 Task: Create a scrum project ChaseTech. Add to scrum project ChaseTech a team member softage.4@softage.net and assign as Project Lead. Add to scrum project ChaseTech a team member softage.1@softage.net
Action: Mouse pressed left at (210, 61)
Screenshot: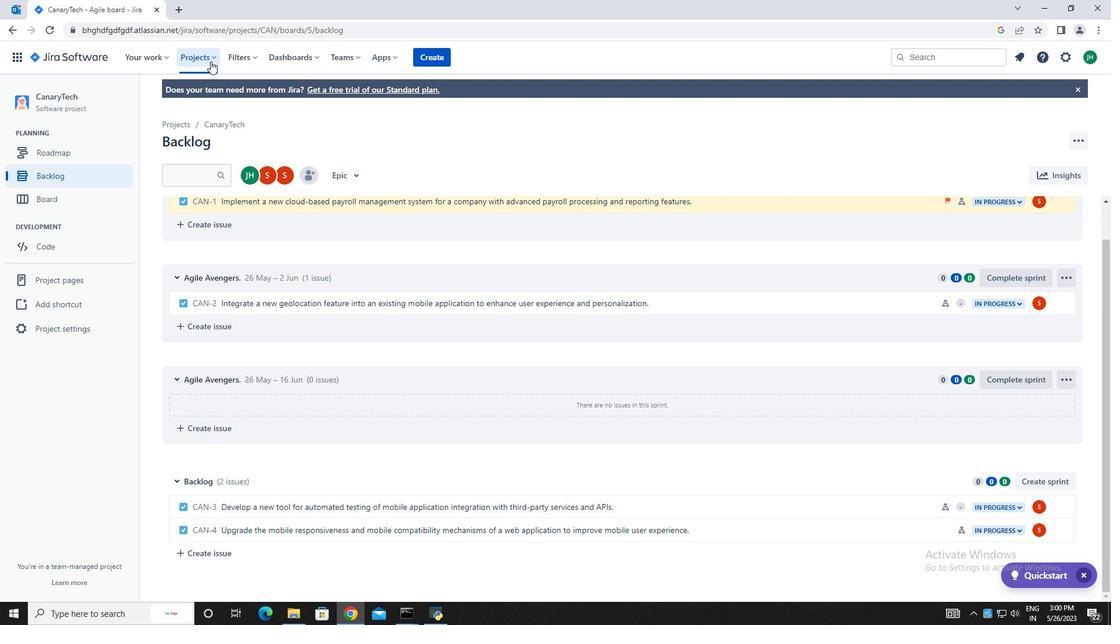 
Action: Mouse moved to (228, 258)
Screenshot: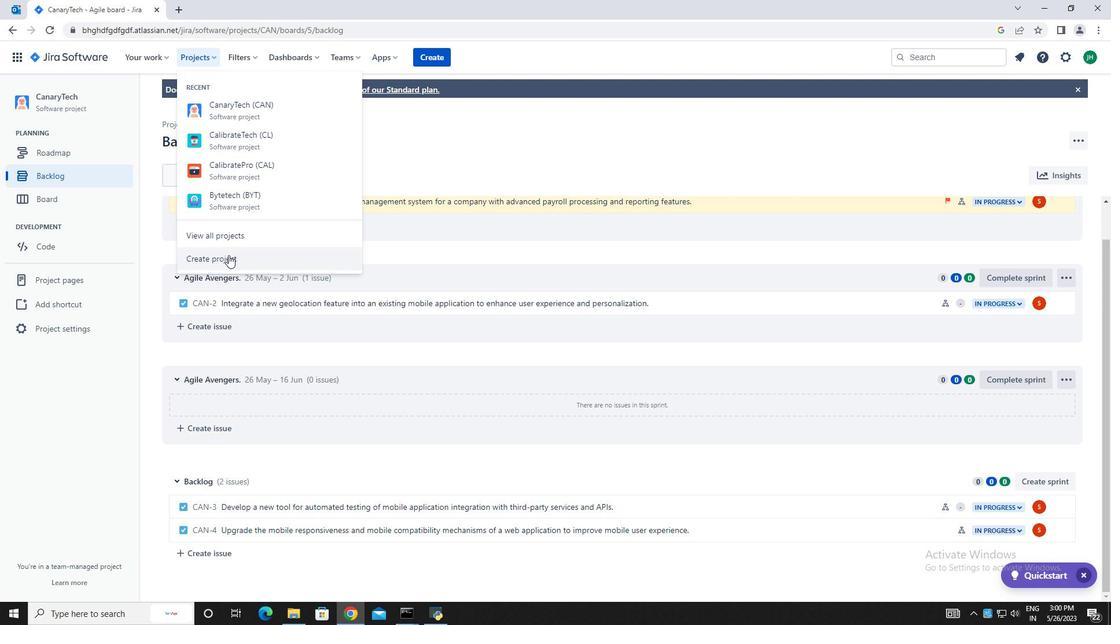 
Action: Mouse pressed left at (228, 258)
Screenshot: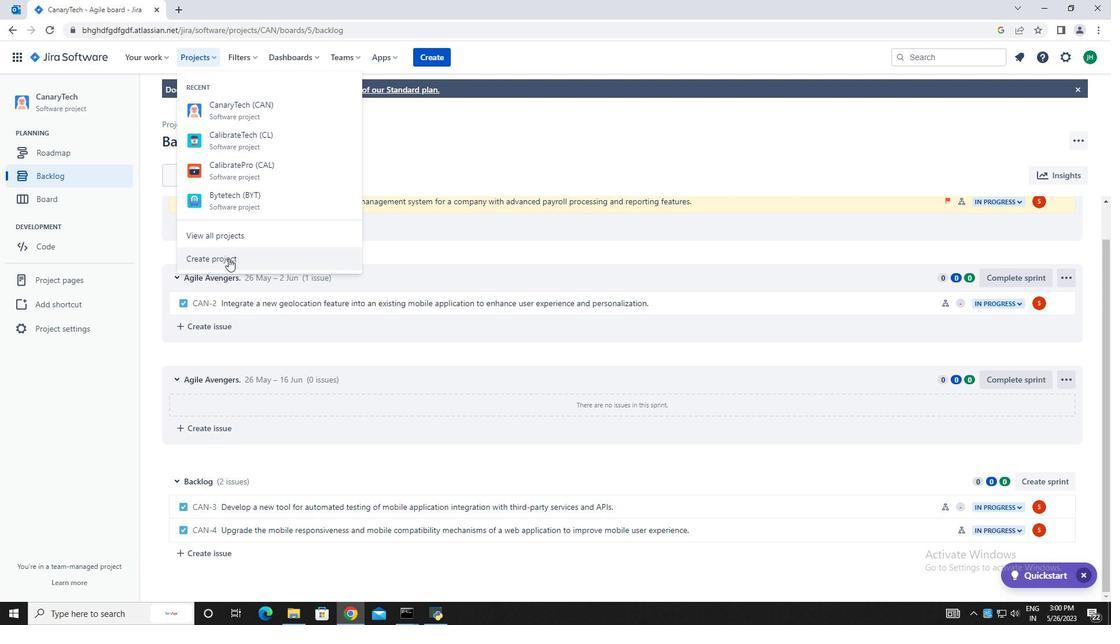 
Action: Mouse moved to (835, 284)
Screenshot: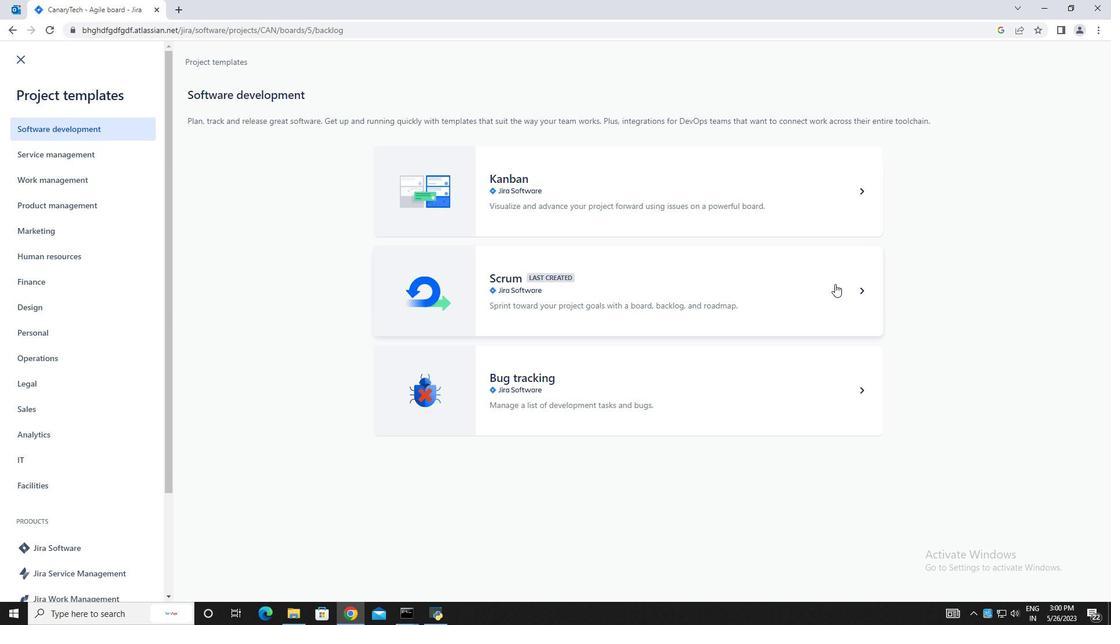 
Action: Mouse pressed left at (835, 284)
Screenshot: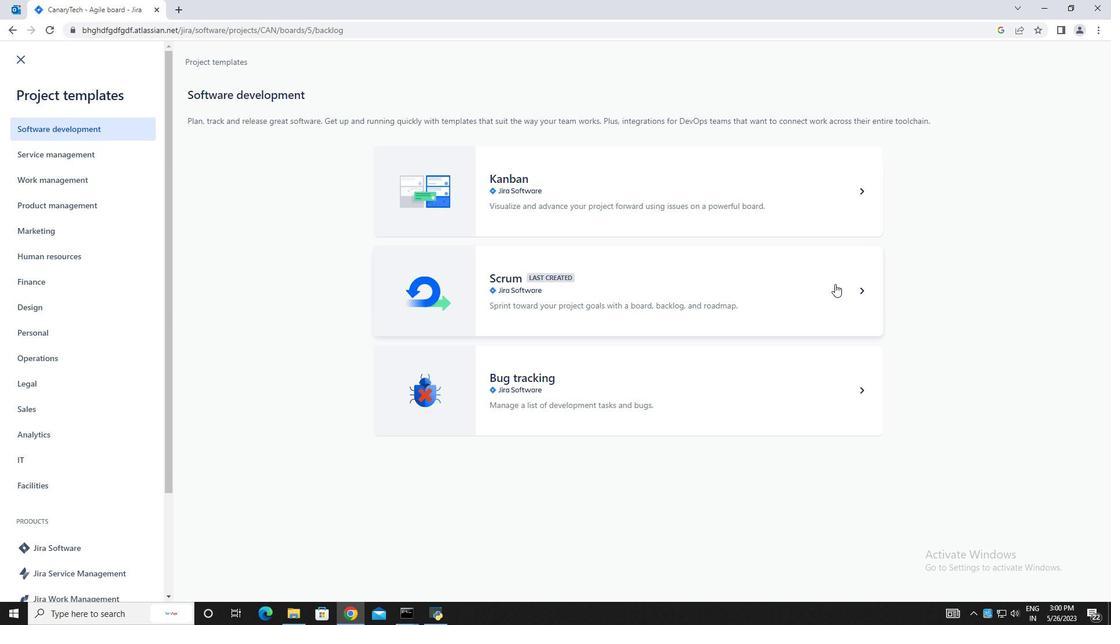 
Action: Mouse moved to (869, 573)
Screenshot: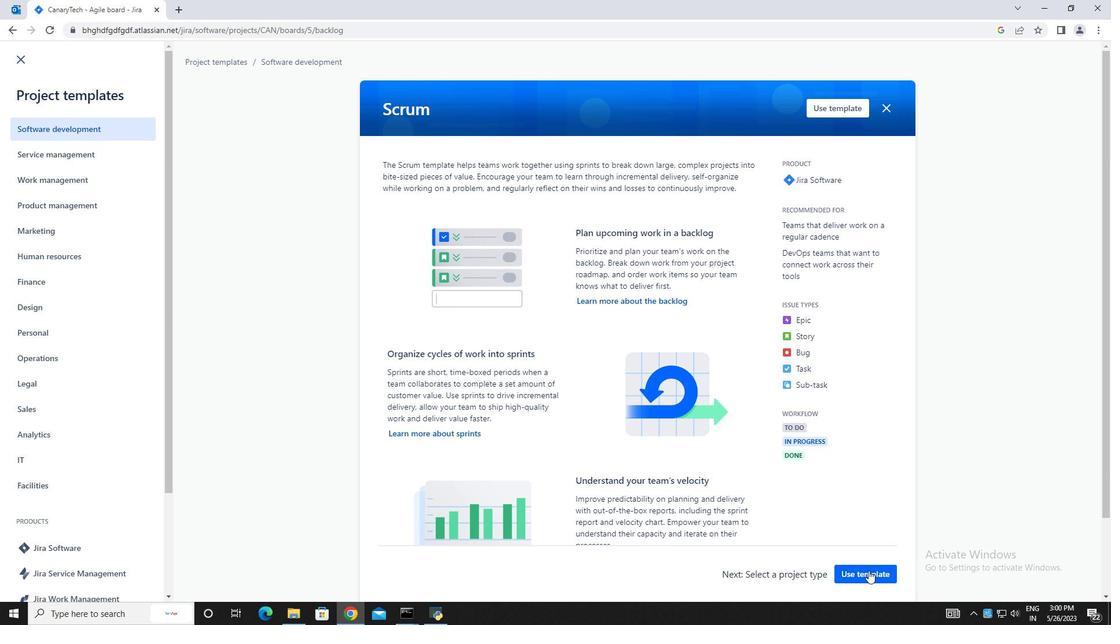 
Action: Mouse pressed left at (869, 573)
Screenshot: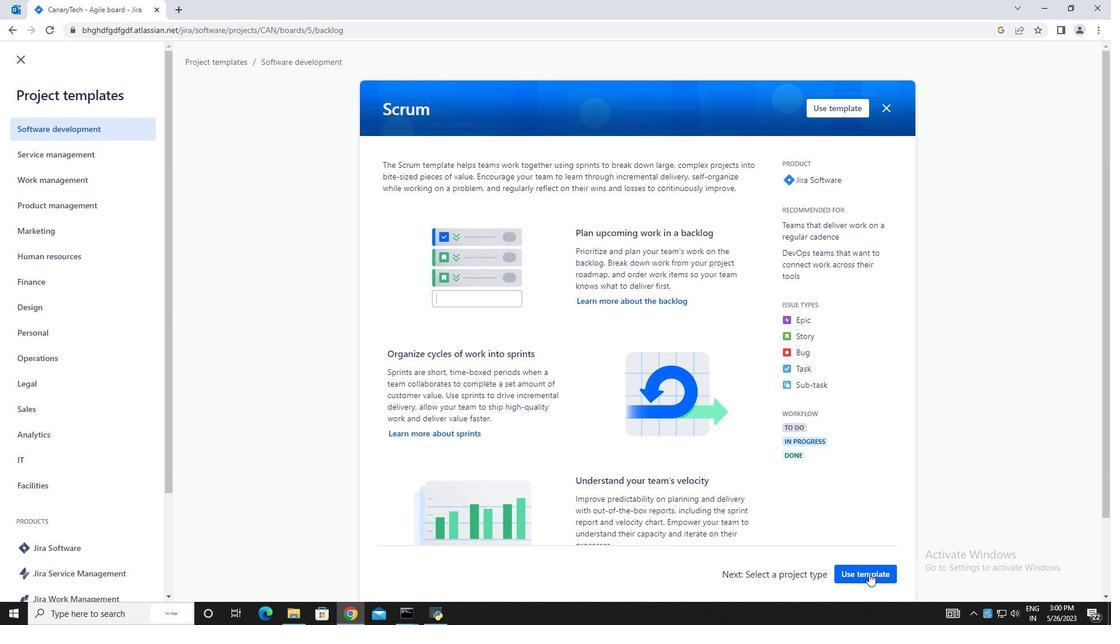 
Action: Mouse moved to (416, 567)
Screenshot: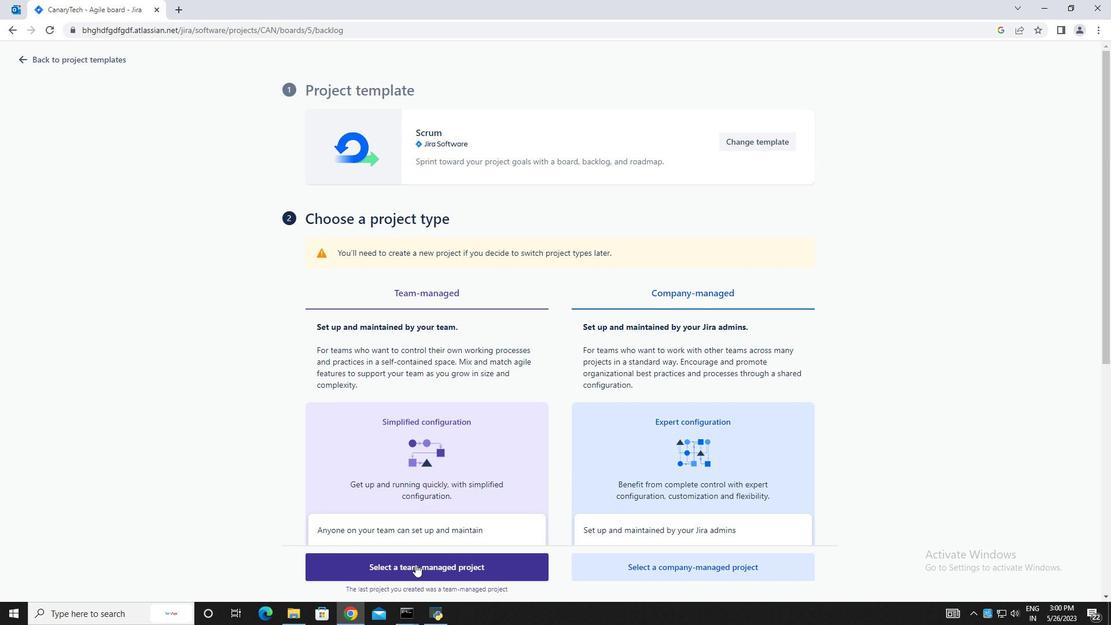 
Action: Mouse pressed left at (416, 567)
Screenshot: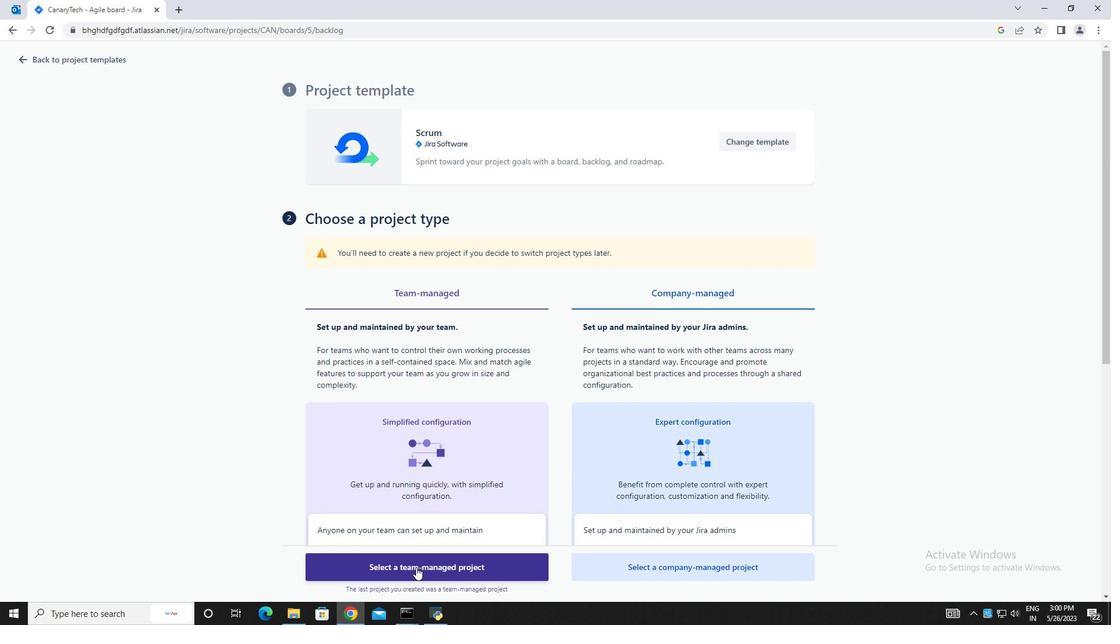 
Action: Mouse moved to (311, 265)
Screenshot: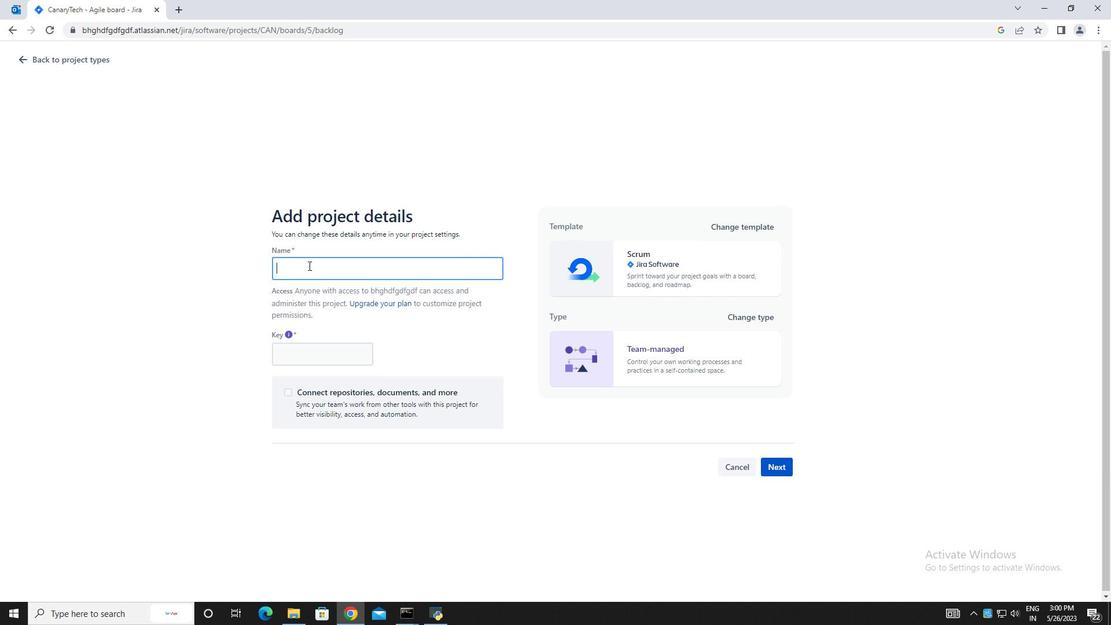 
Action: Mouse pressed left at (311, 265)
Screenshot: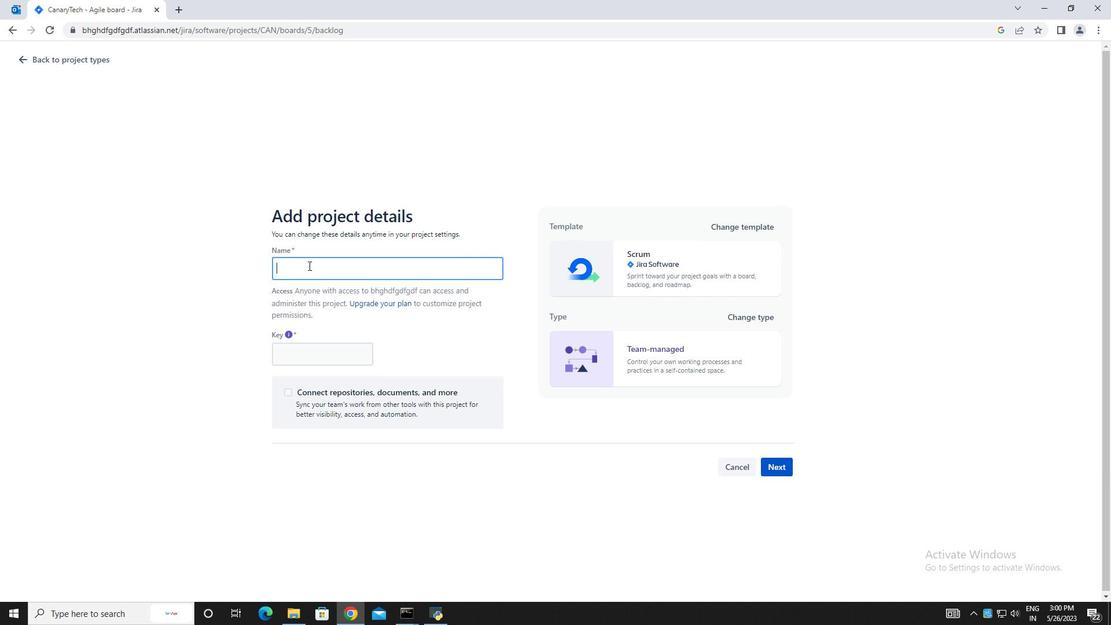 
Action: Key pressed <Key.caps_lock>C<Key.caps_lock>hase<Key.space><Key.backspace><Key.caps_lock>T<Key.caps_lock>ech
Screenshot: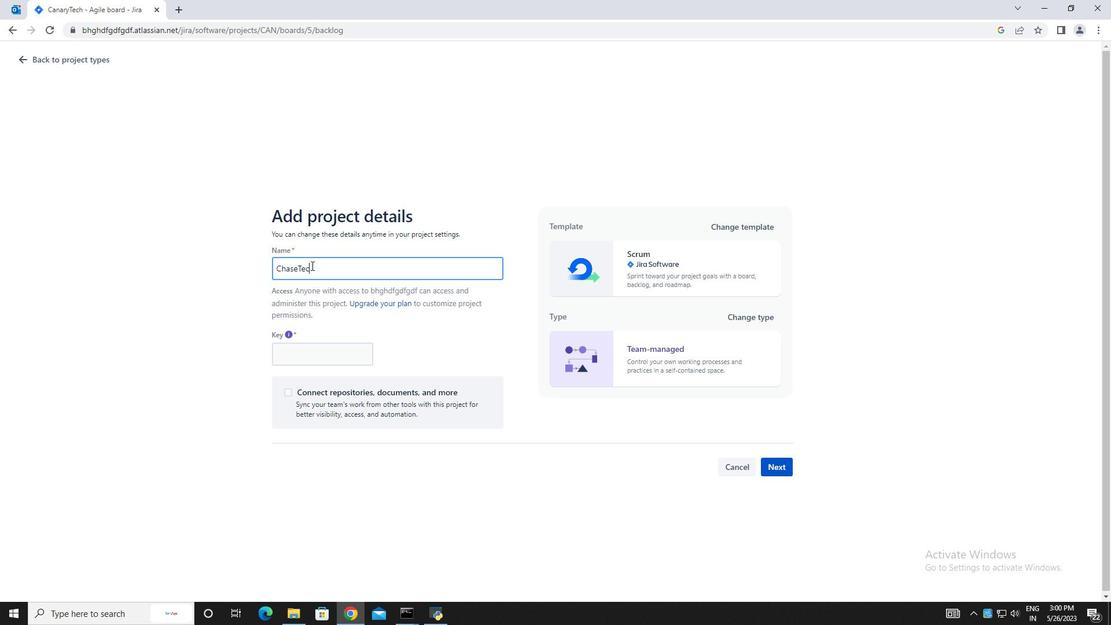 
Action: Mouse moved to (785, 463)
Screenshot: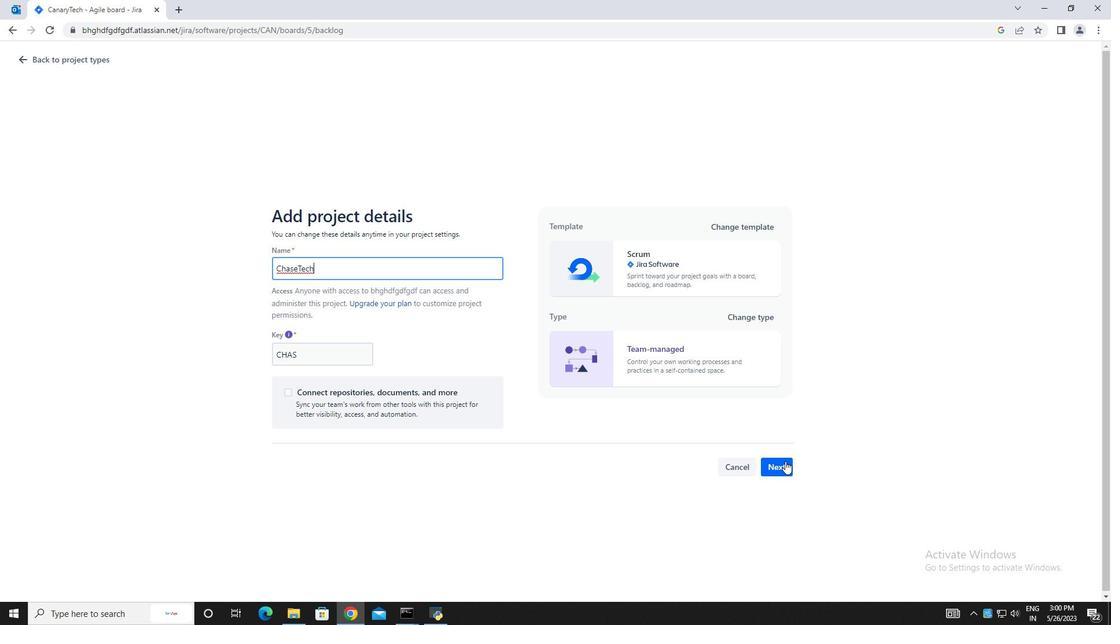 
Action: Mouse pressed left at (785, 463)
Screenshot: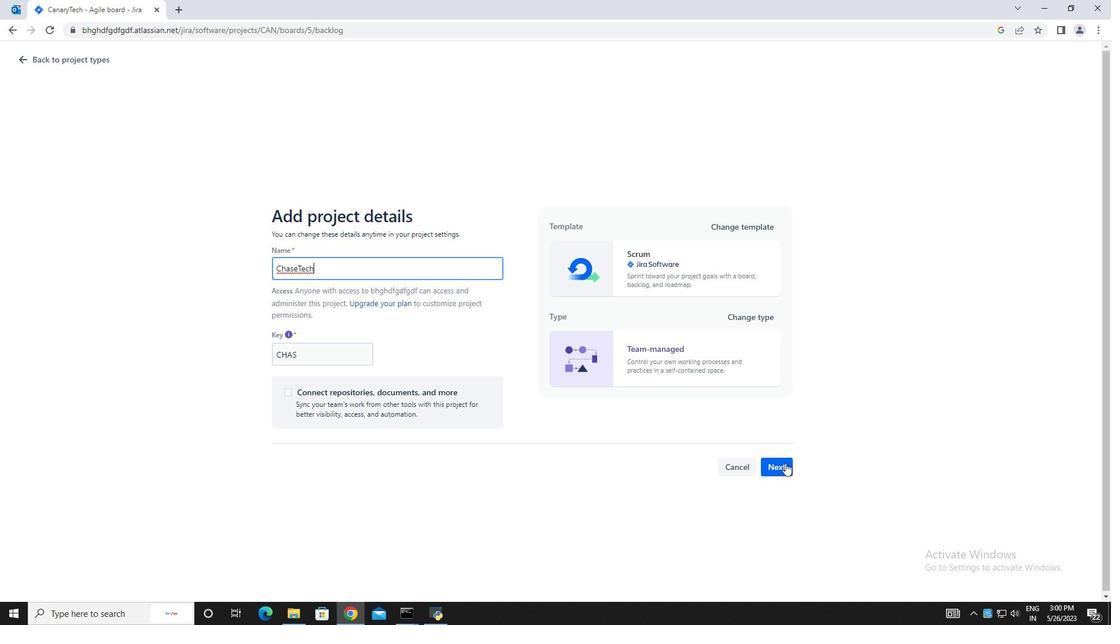 
Action: Mouse moved to (692, 395)
Screenshot: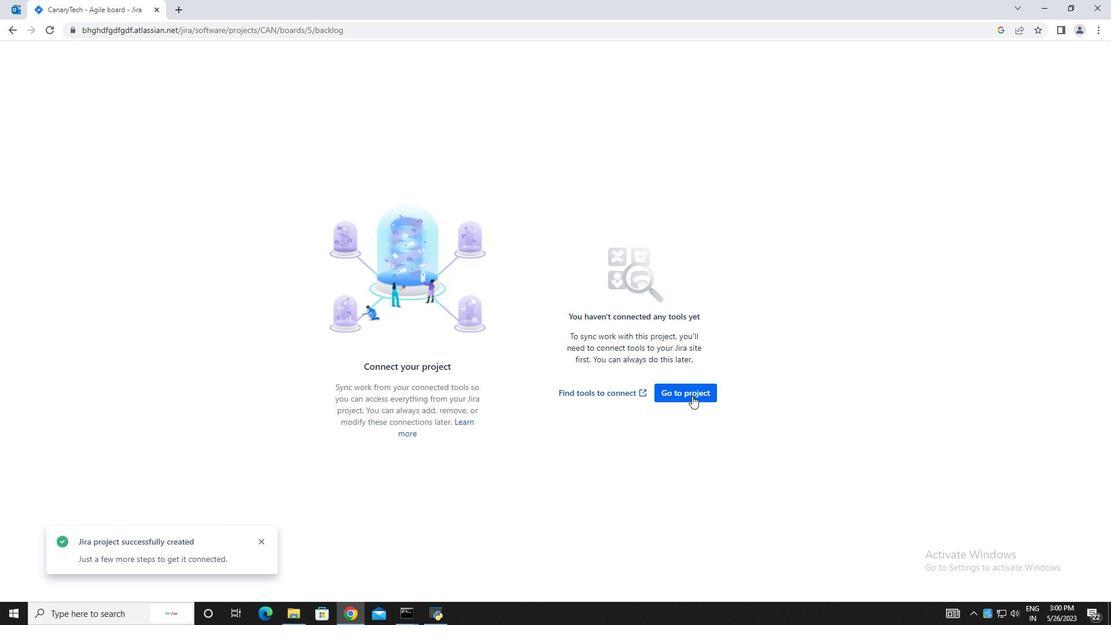
Action: Mouse pressed left at (692, 395)
Screenshot: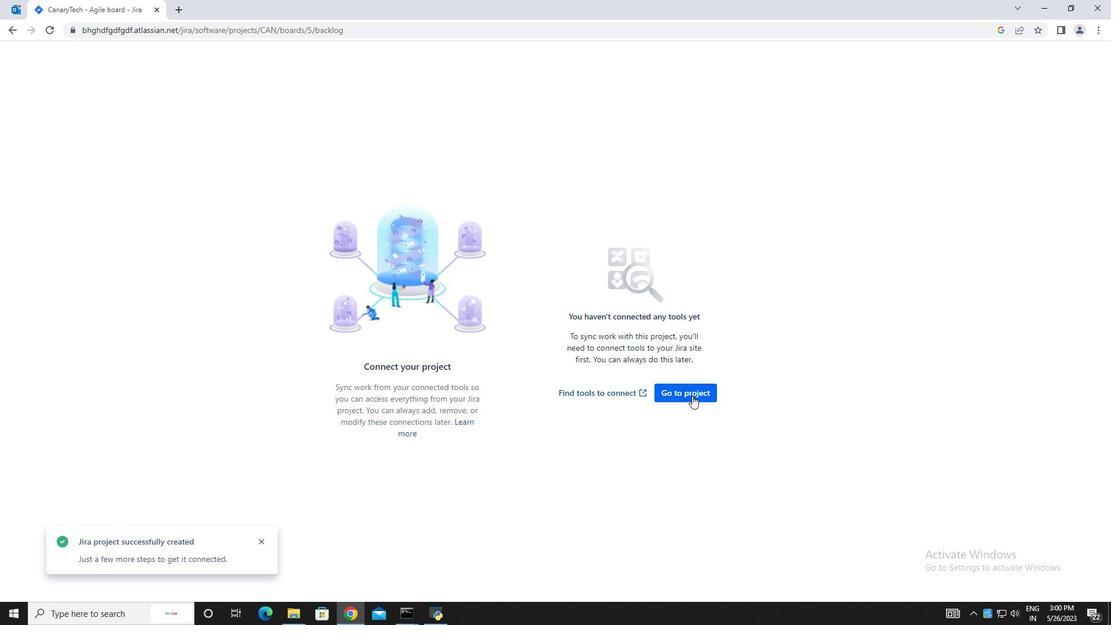 
Action: Mouse moved to (252, 153)
Screenshot: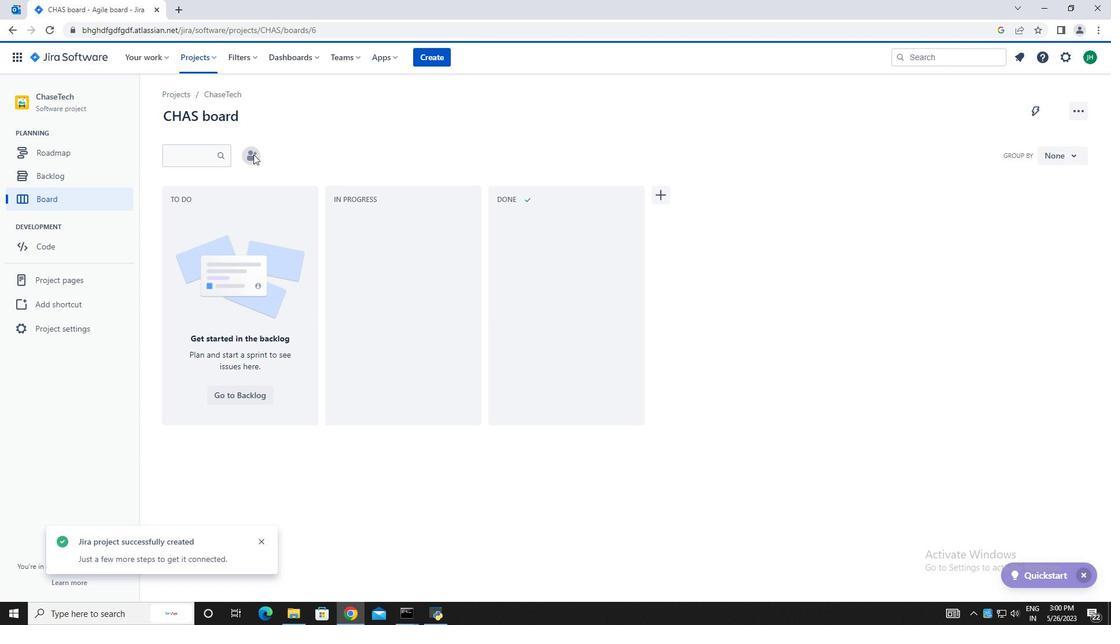 
Action: Mouse pressed left at (252, 153)
Screenshot: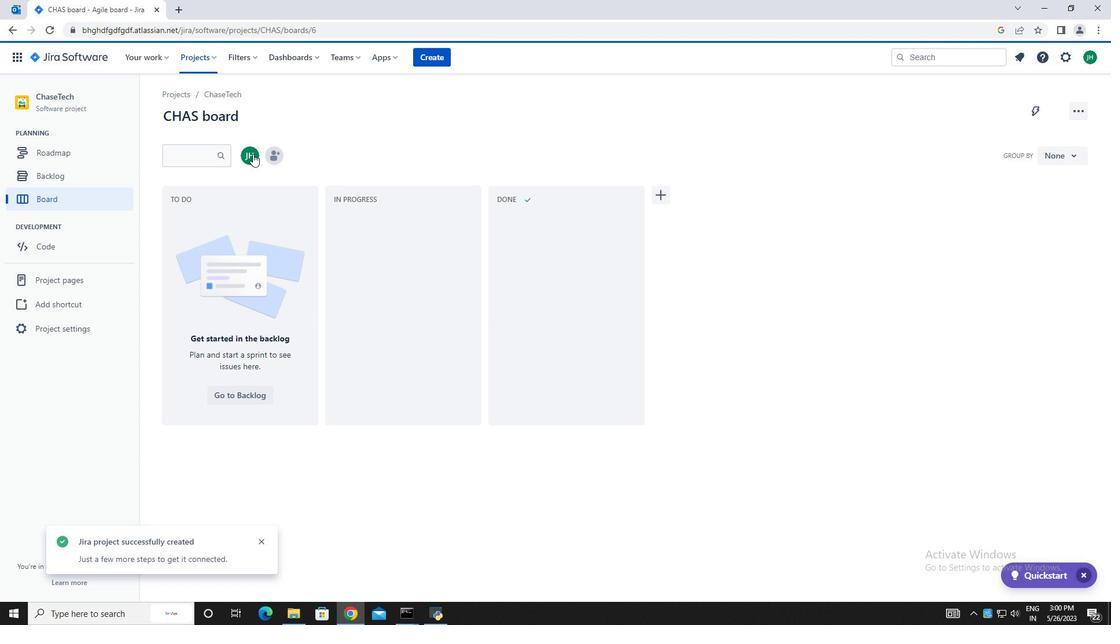 
Action: Mouse moved to (252, 153)
Screenshot: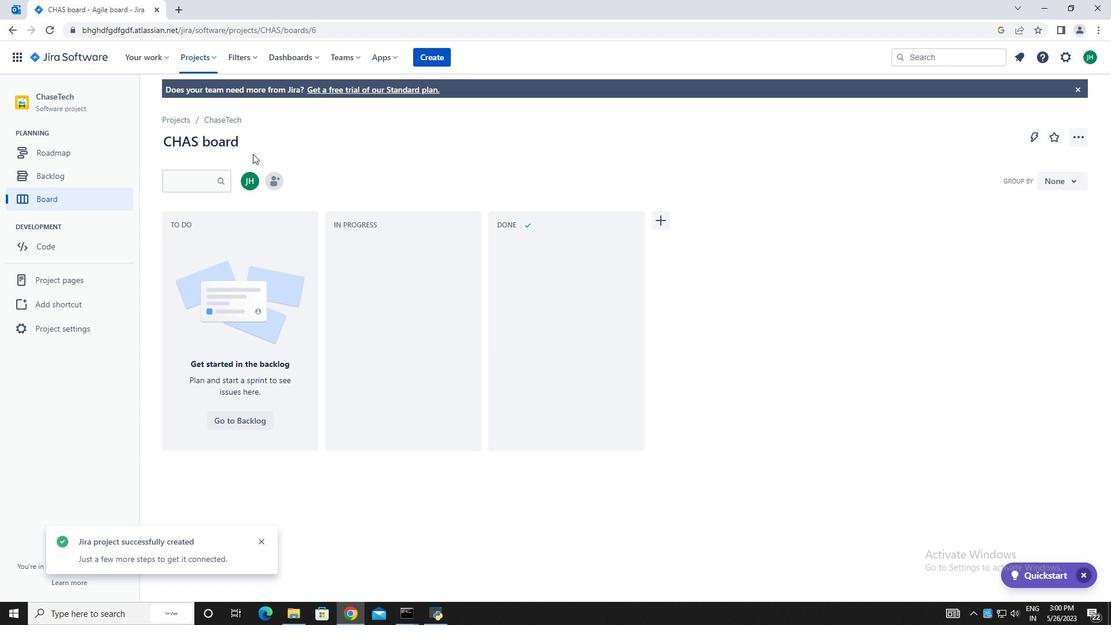 
Action: Key pressed softage.4<Key.shift>@<Key.backspace>
Screenshot: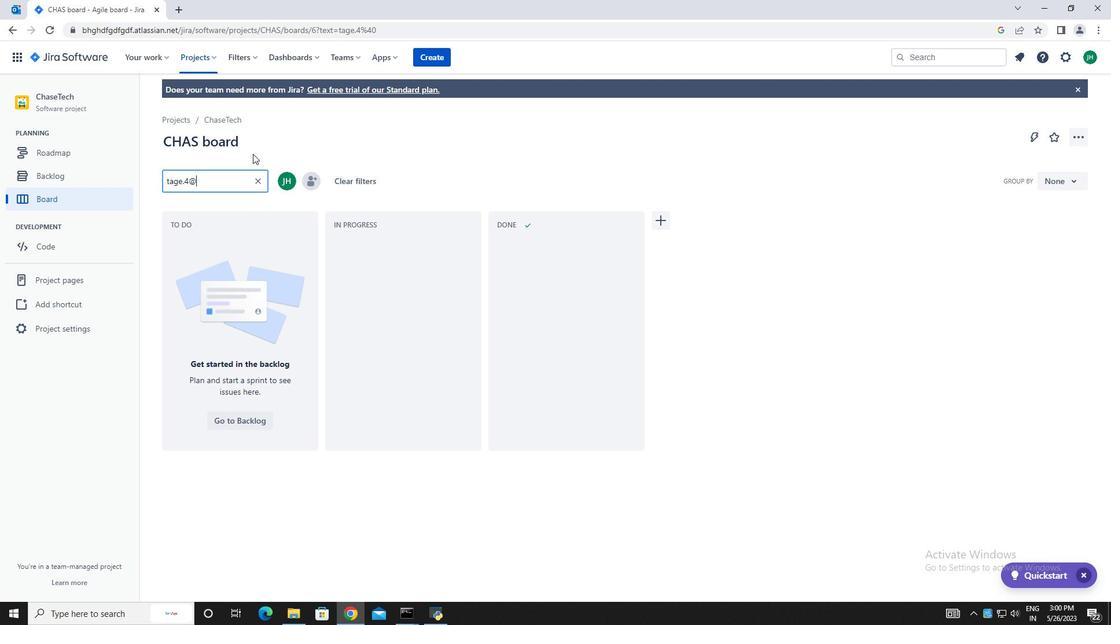 
Action: Mouse moved to (200, 182)
Screenshot: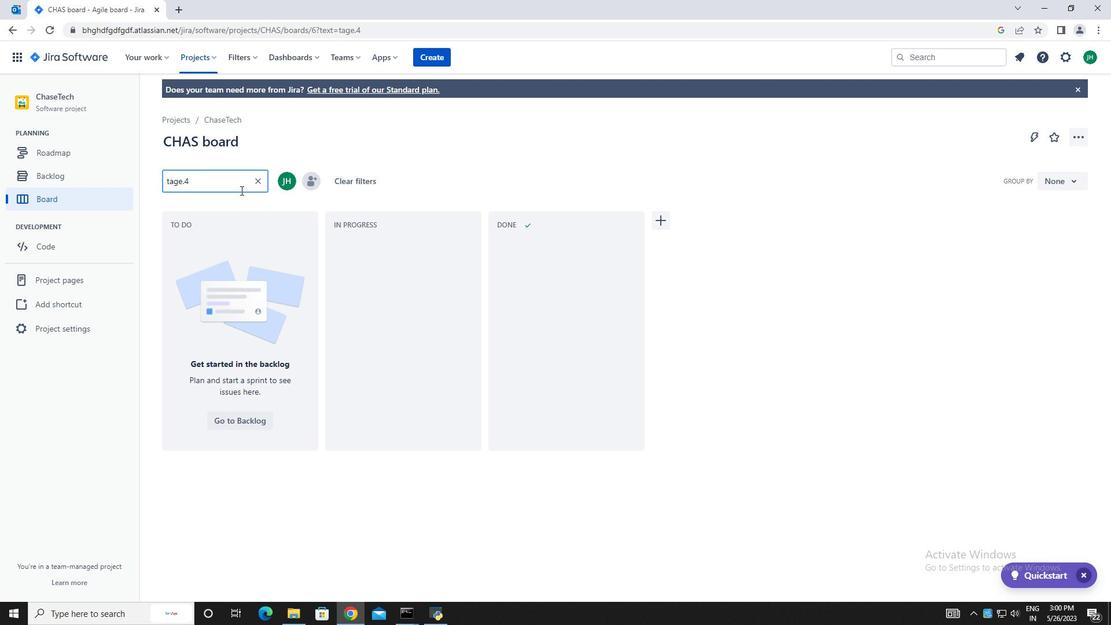 
Action: Key pressed <Key.backspace><Key.backspace><Key.backspace>
Screenshot: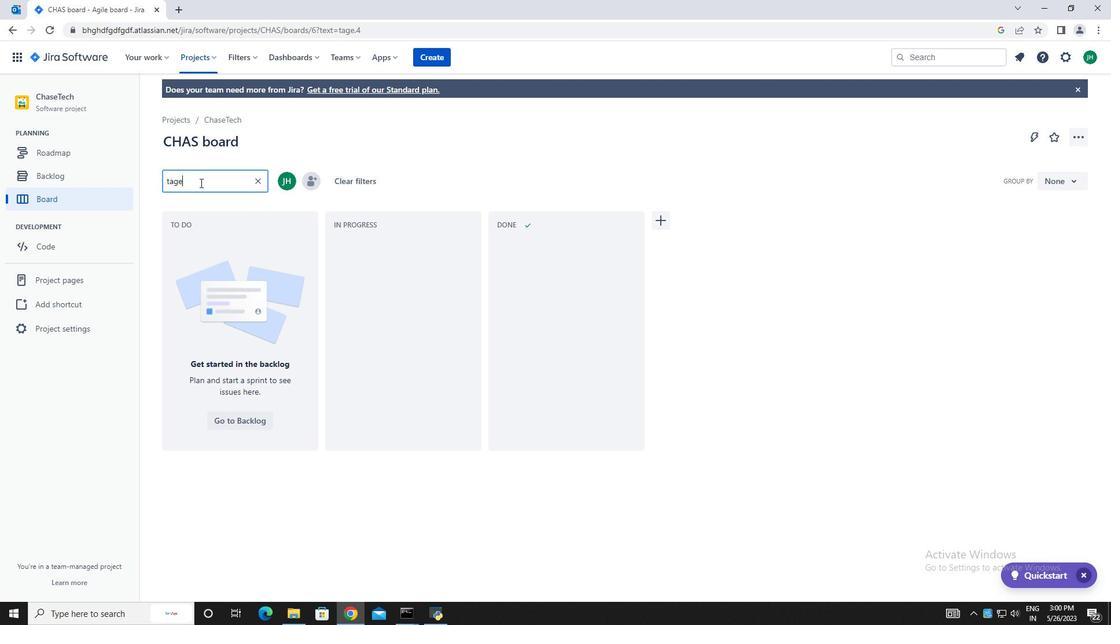 
Action: Mouse moved to (199, 182)
Screenshot: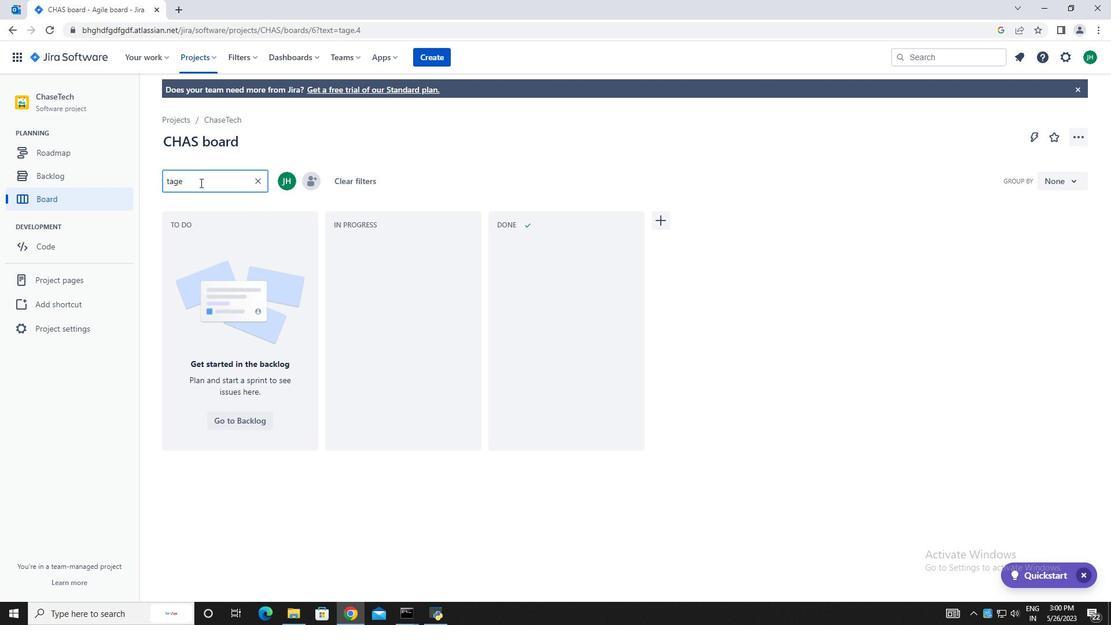 
Action: Key pressed <Key.backspace>
Screenshot: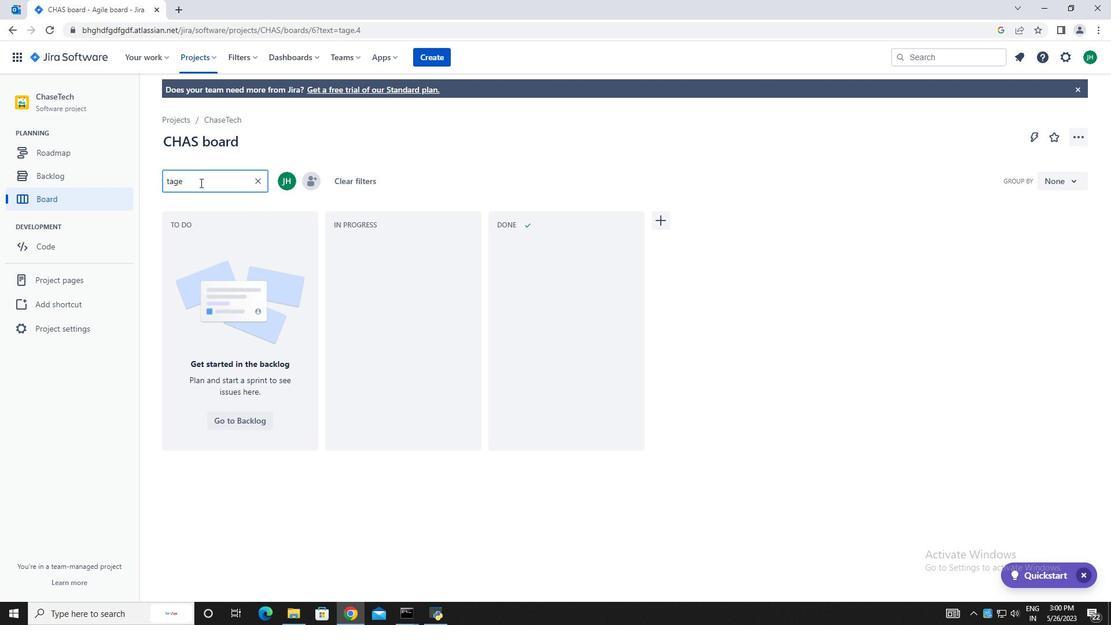 
Action: Mouse moved to (199, 182)
Screenshot: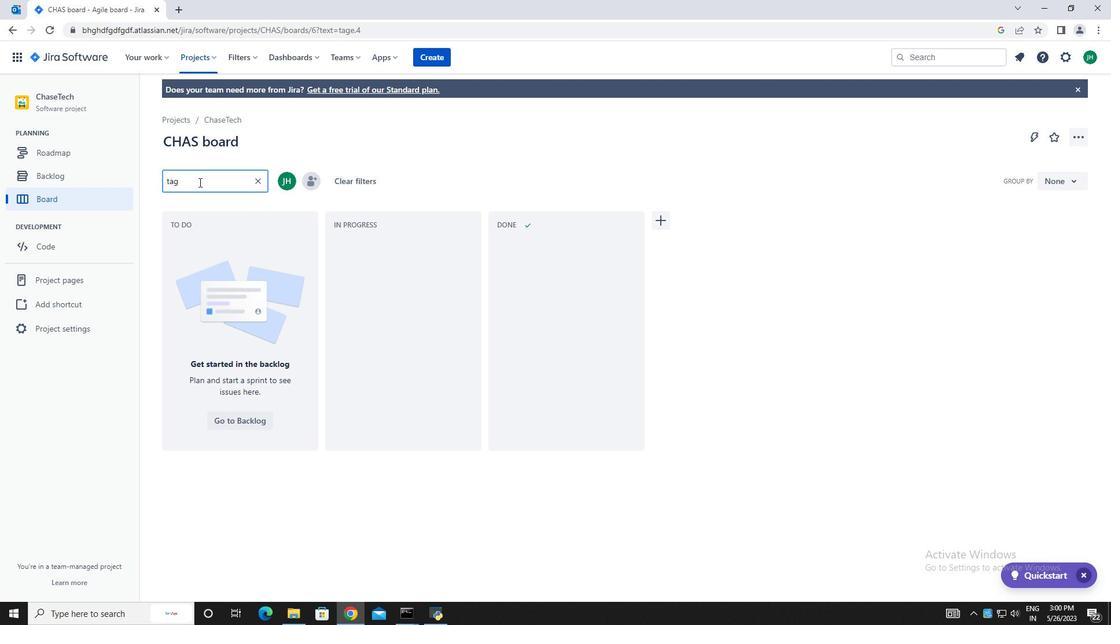 
Action: Key pressed <Key.backspace>
Screenshot: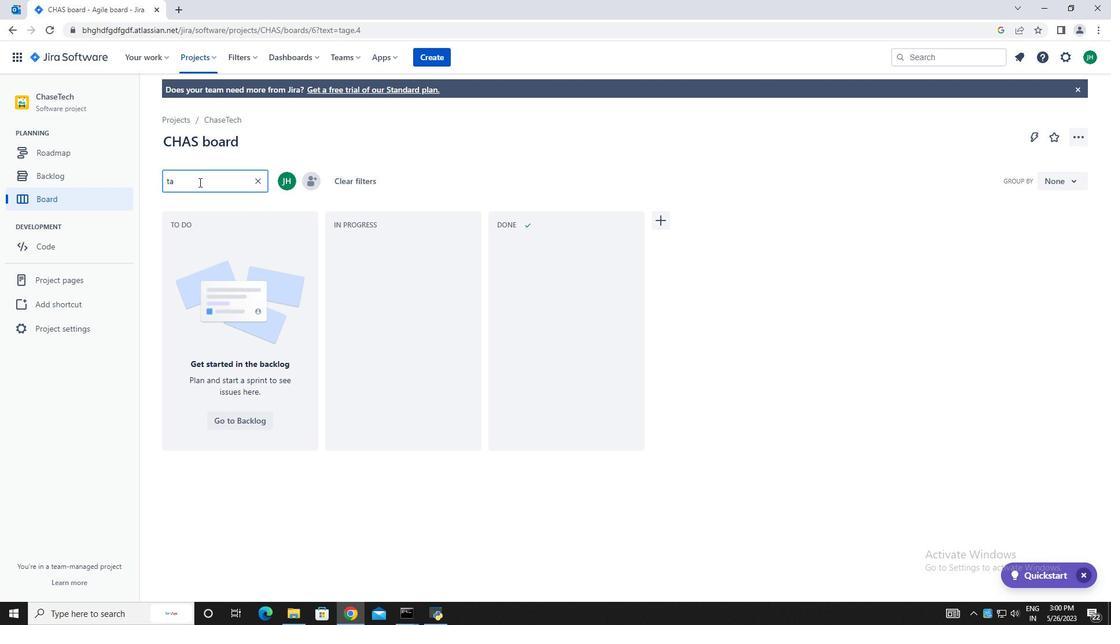 
Action: Mouse moved to (214, 181)
Screenshot: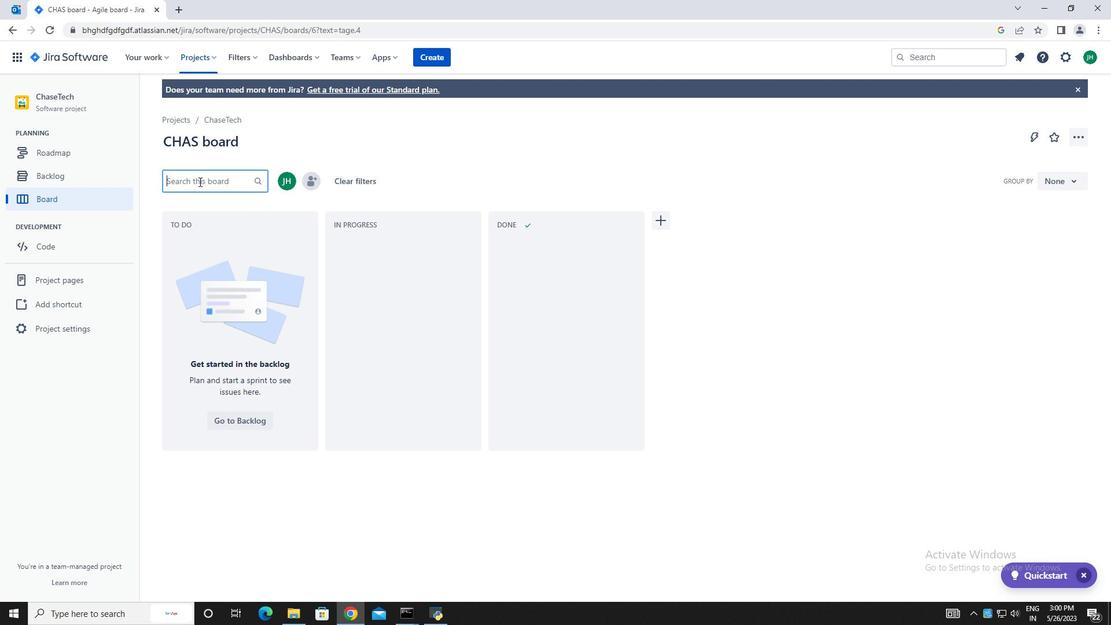 
Action: Key pressed <Key.backspace>
Screenshot: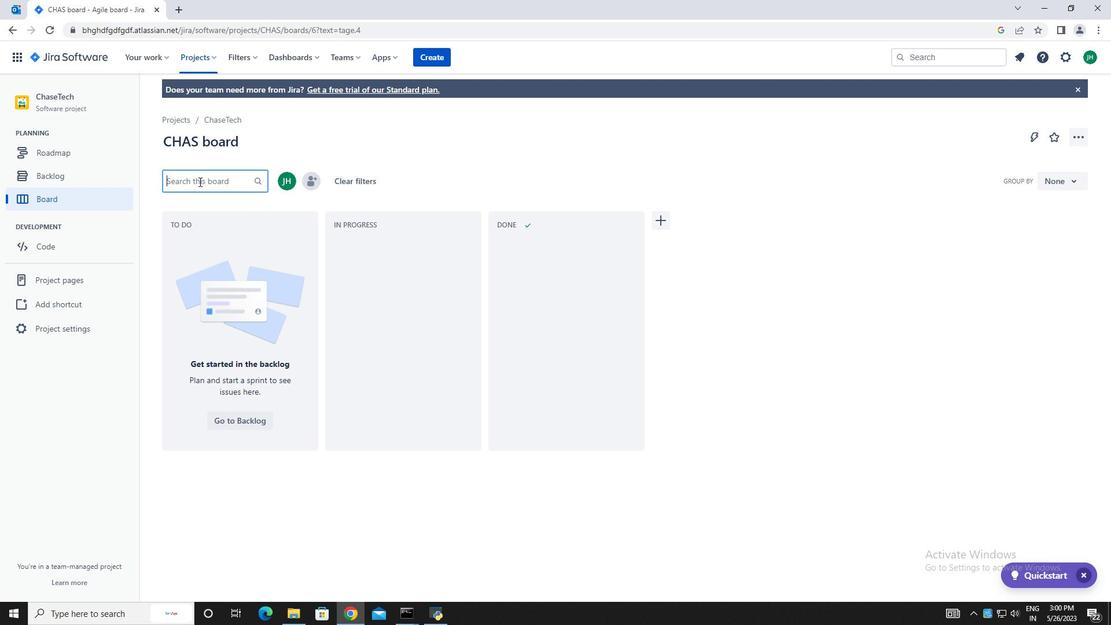 
Action: Mouse moved to (313, 184)
Screenshot: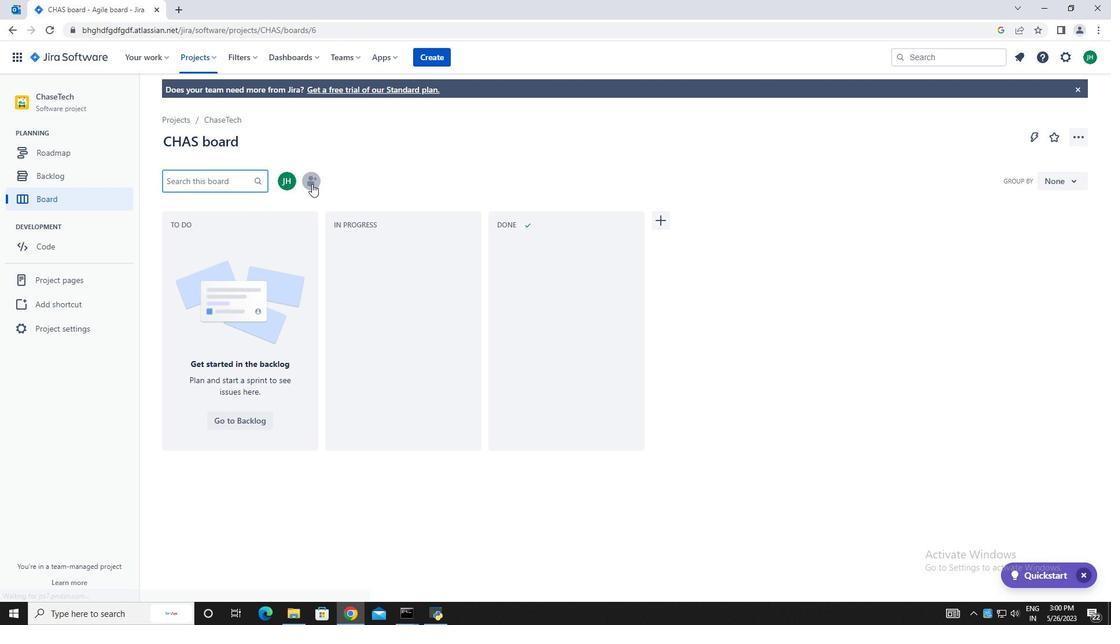 
Action: Mouse pressed left at (313, 184)
Screenshot: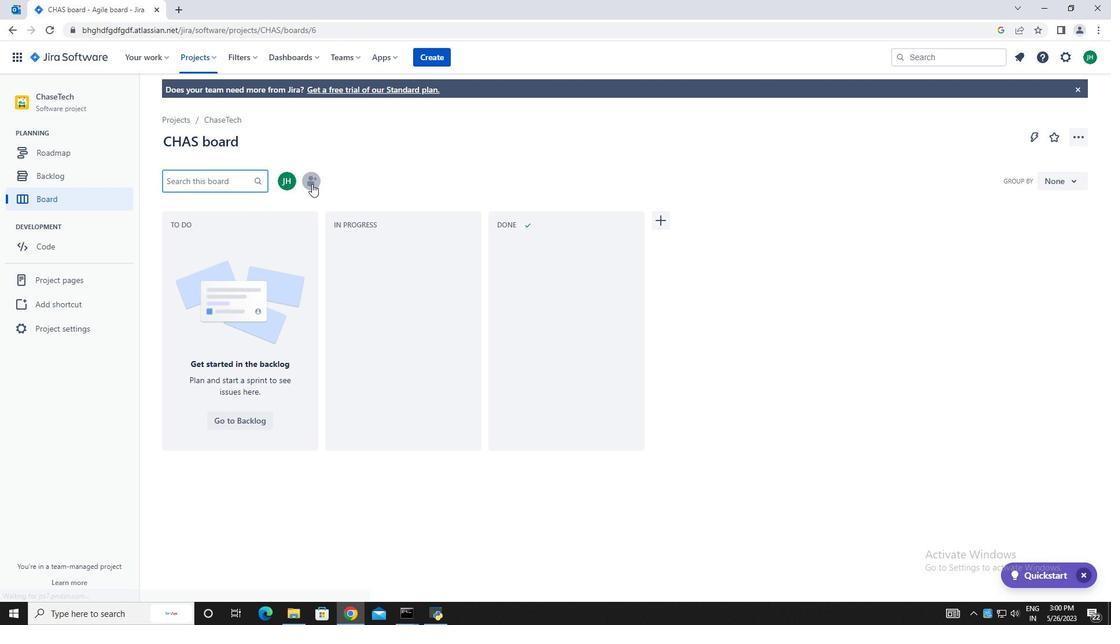 
Action: Mouse moved to (272, 182)
Screenshot: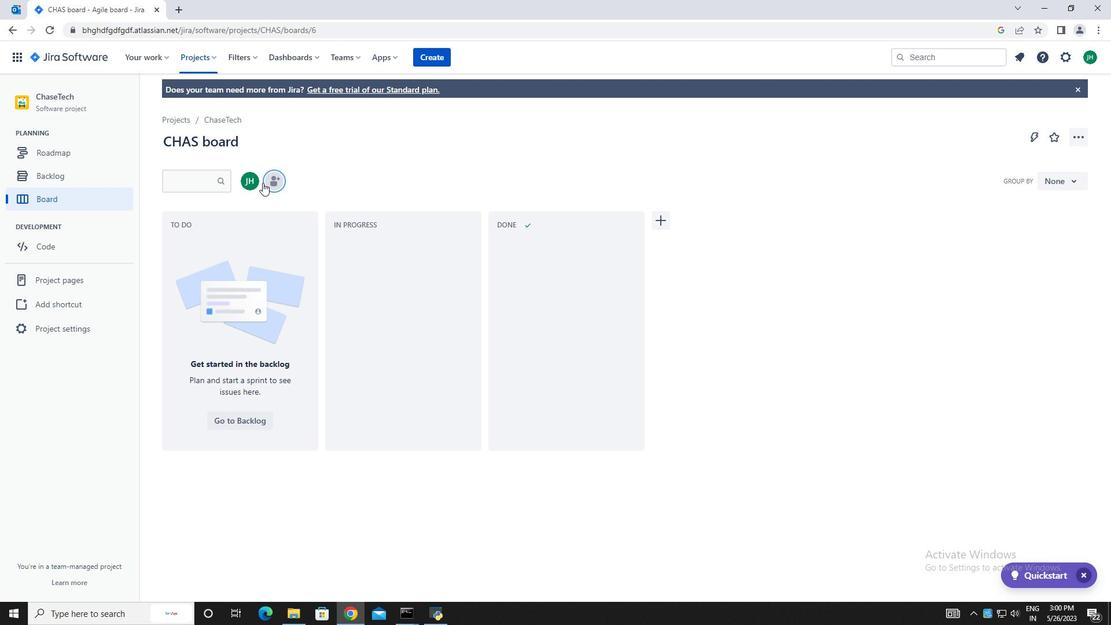 
Action: Mouse pressed left at (272, 182)
Screenshot: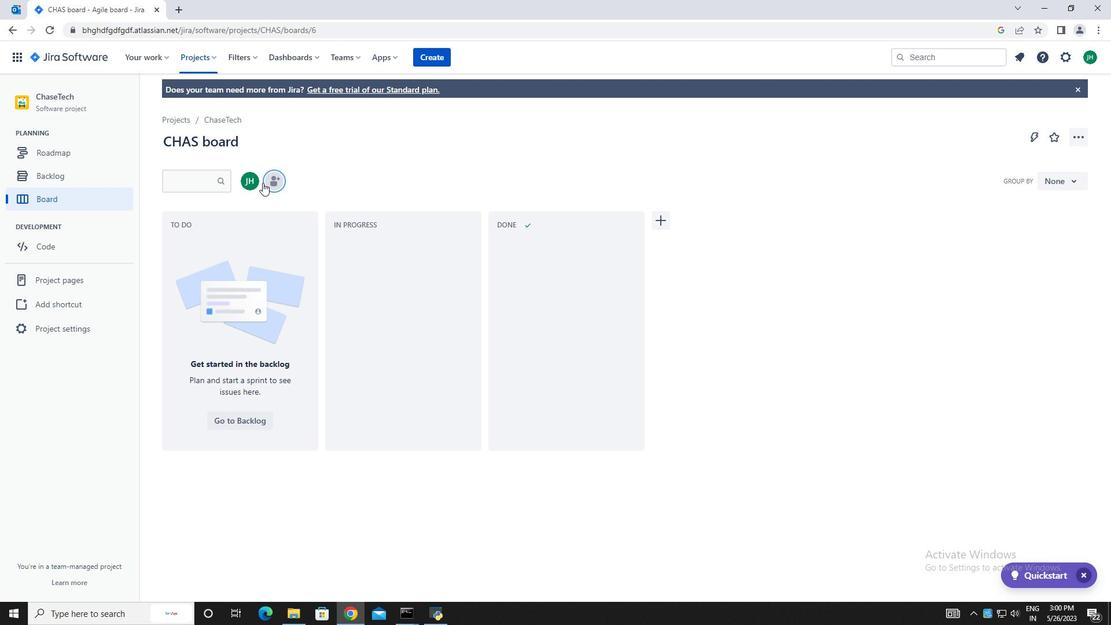 
Action: Mouse moved to (276, 182)
Screenshot: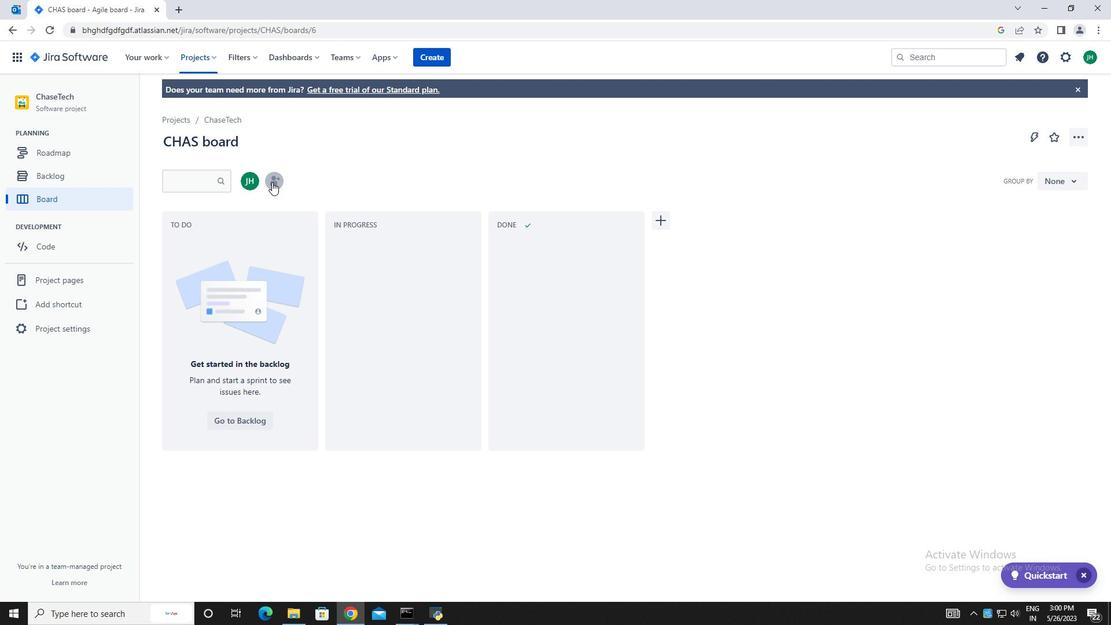 
Action: Mouse pressed left at (276, 182)
Screenshot: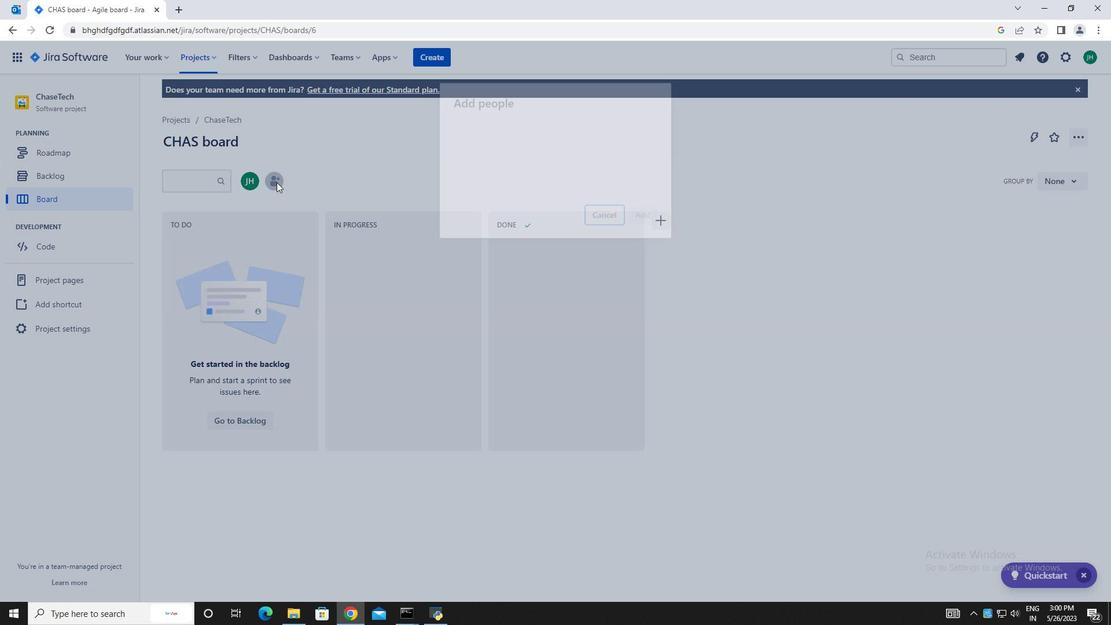 
Action: Mouse moved to (280, 182)
Screenshot: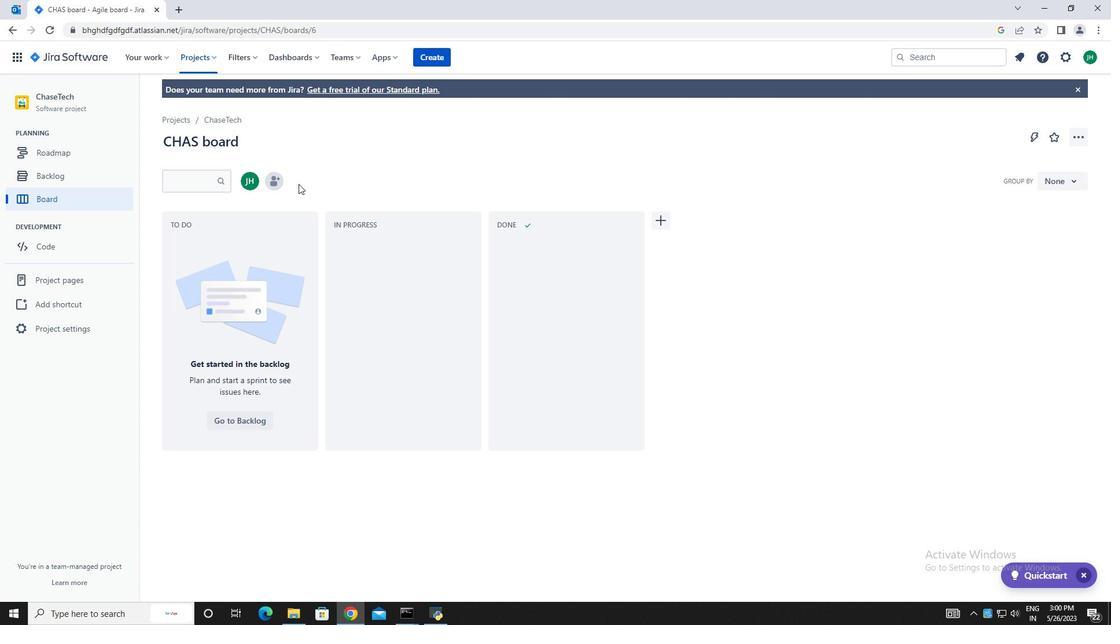 
Action: Mouse pressed left at (280, 182)
Screenshot: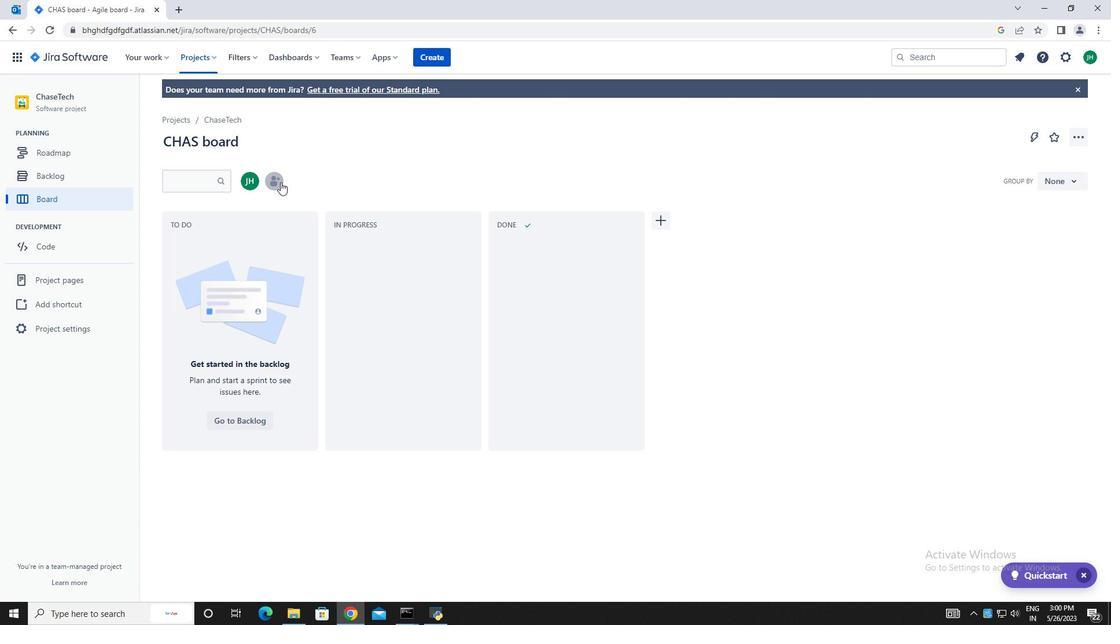 
Action: Mouse moved to (530, 123)
Screenshot: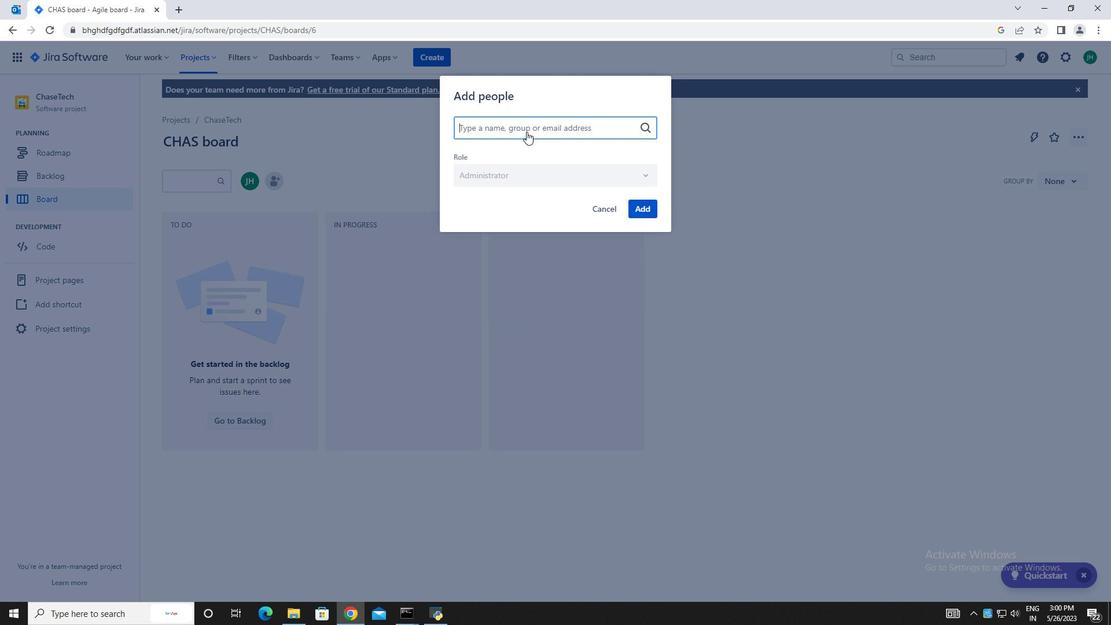
Action: Key pressed softage.4
Screenshot: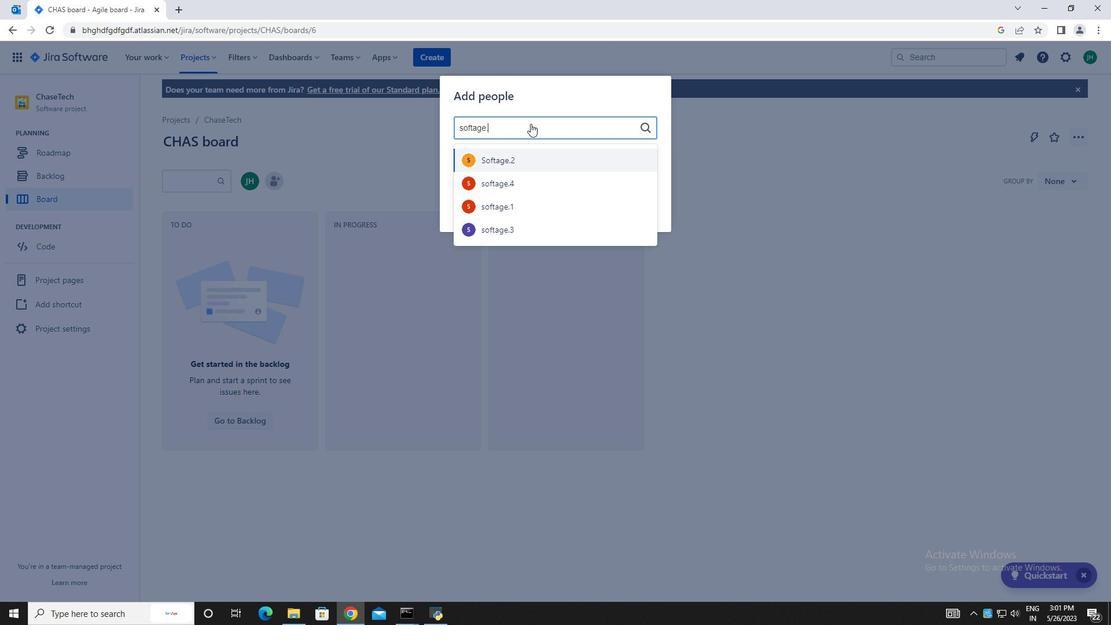 
Action: Mouse moved to (543, 155)
Screenshot: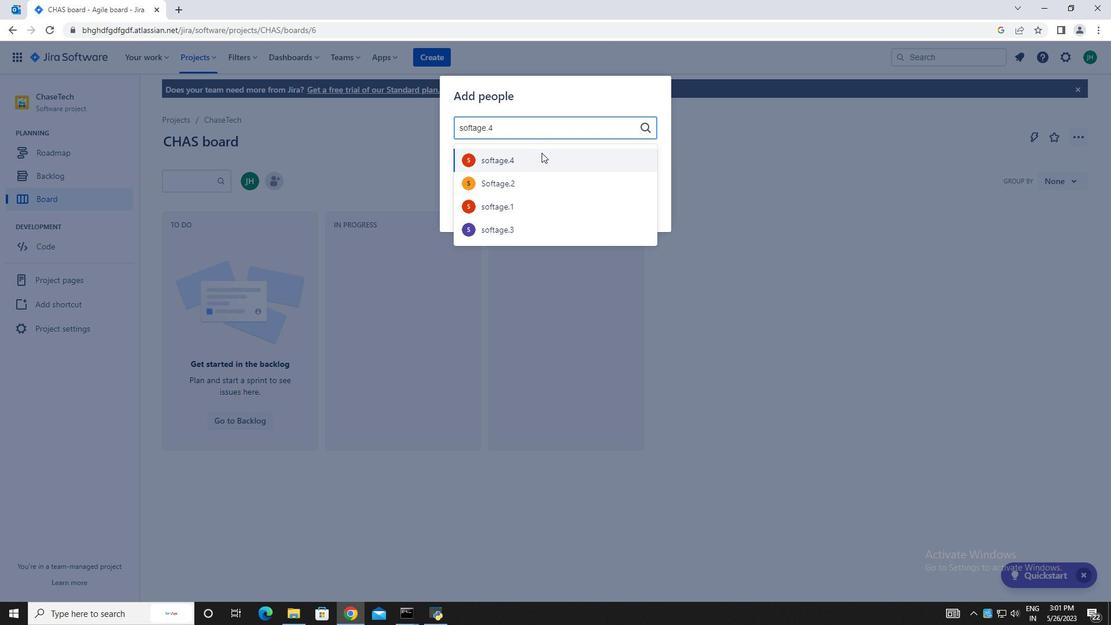 
Action: Mouse pressed left at (543, 155)
Screenshot: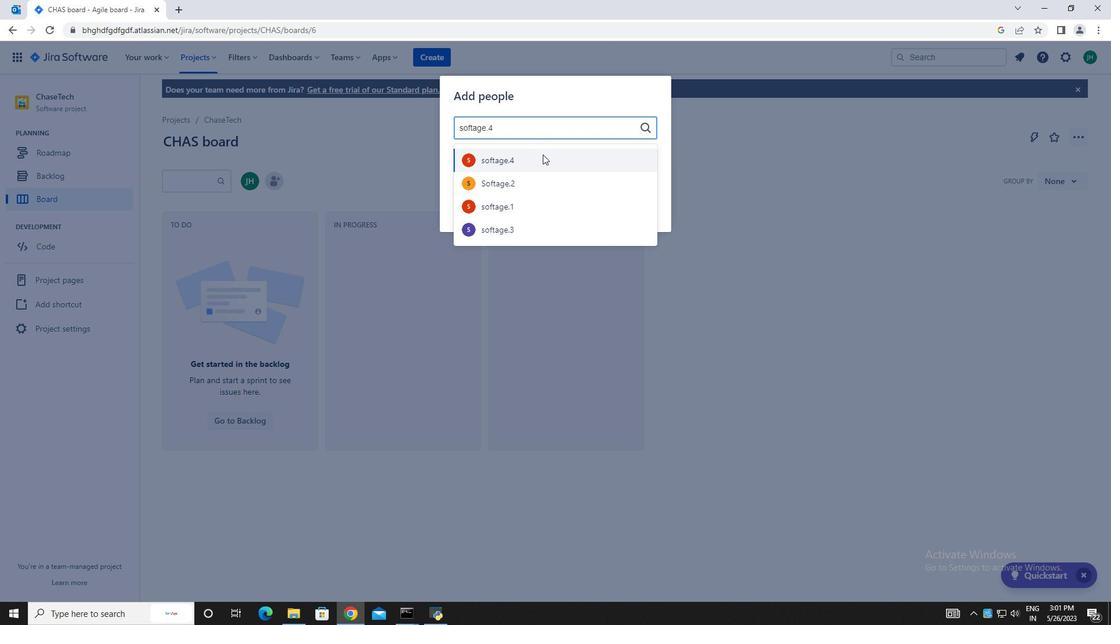 
Action: Mouse moved to (649, 211)
Screenshot: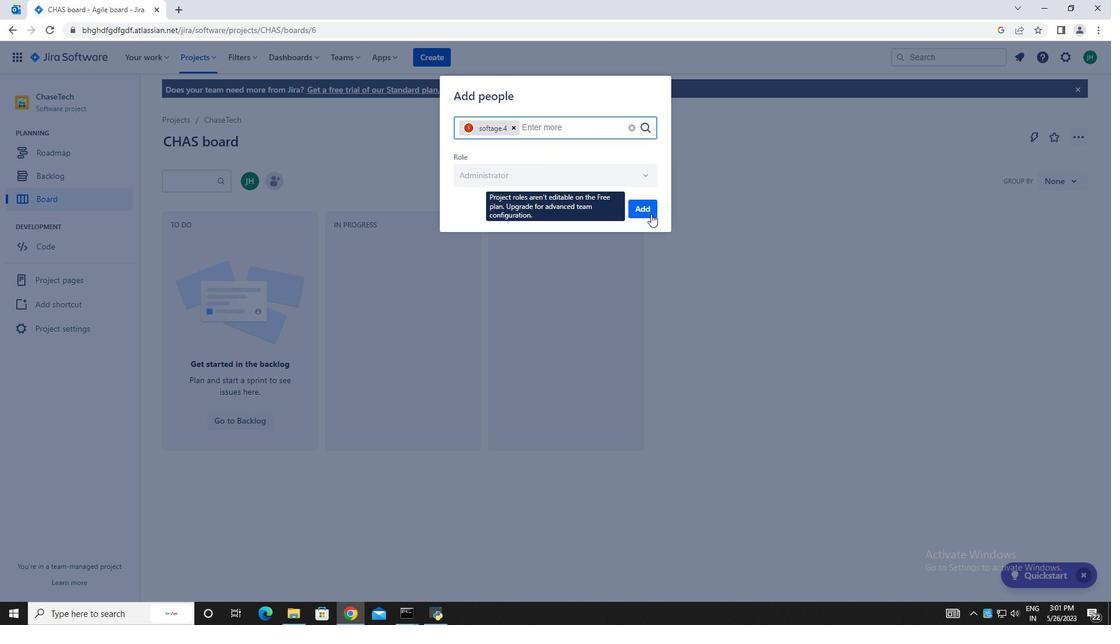 
Action: Mouse pressed left at (649, 211)
Screenshot: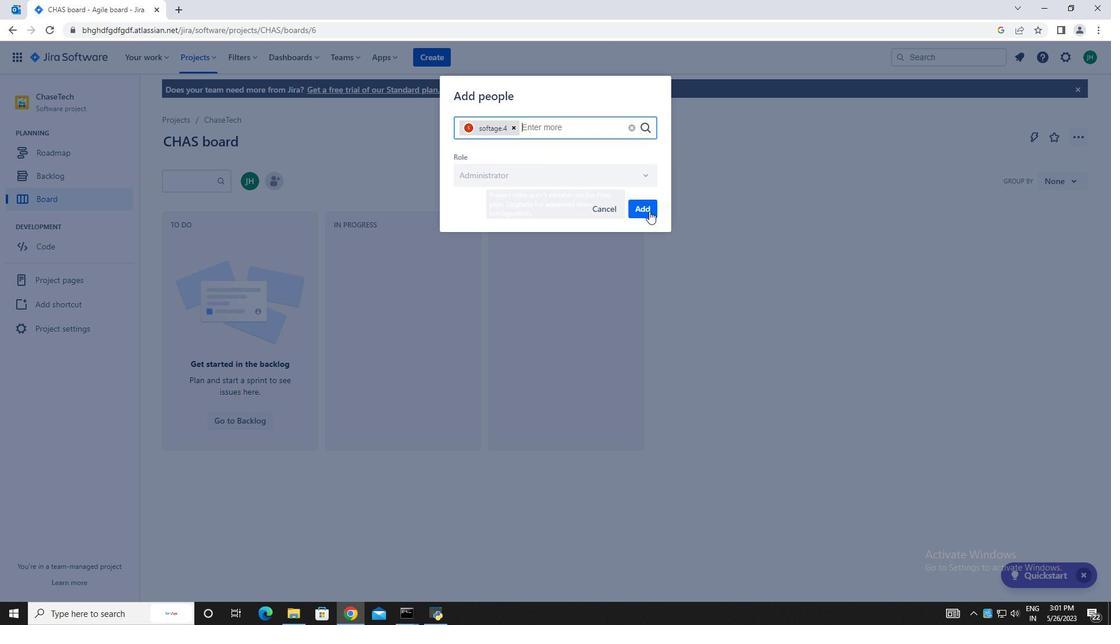 
Action: Mouse moved to (75, 330)
Screenshot: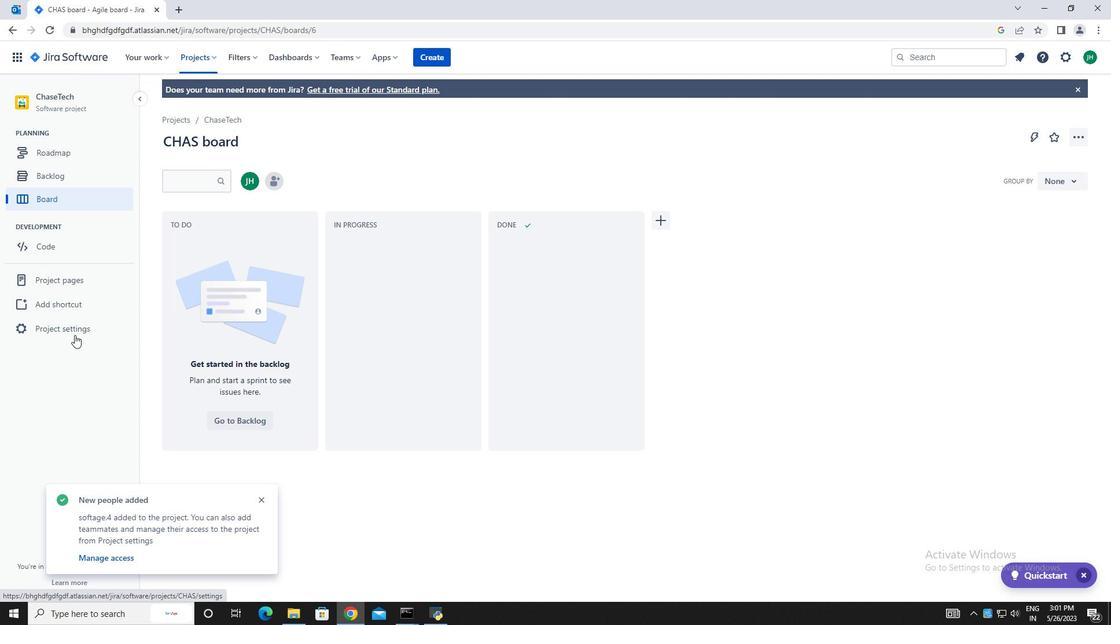 
Action: Mouse pressed left at (75, 330)
Screenshot: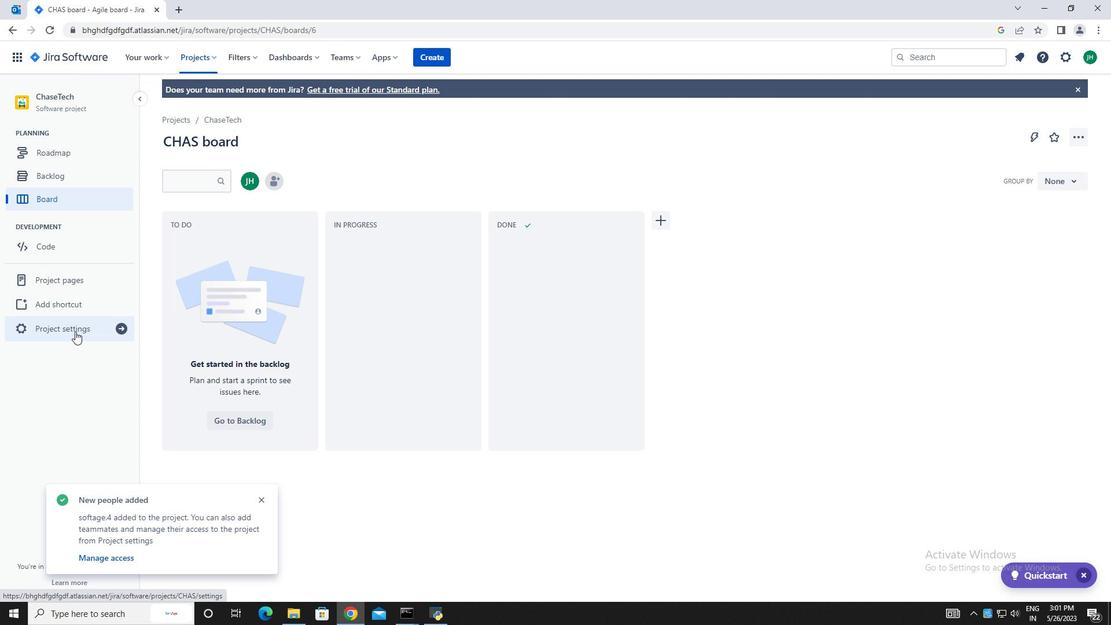 
Action: Mouse moved to (580, 415)
Screenshot: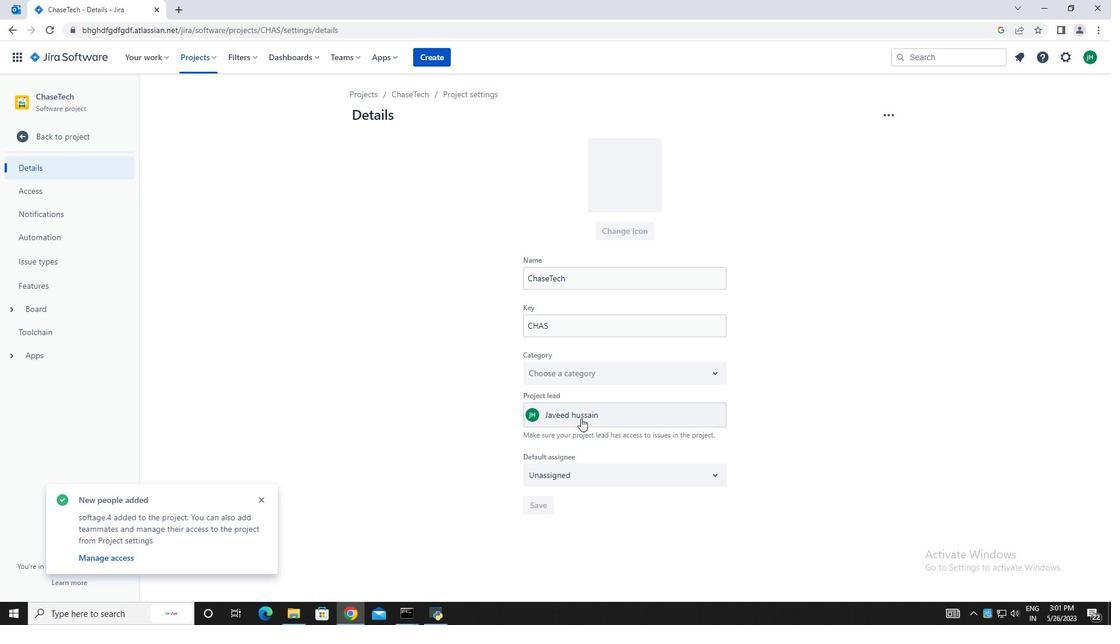
Action: Mouse pressed left at (580, 415)
Screenshot: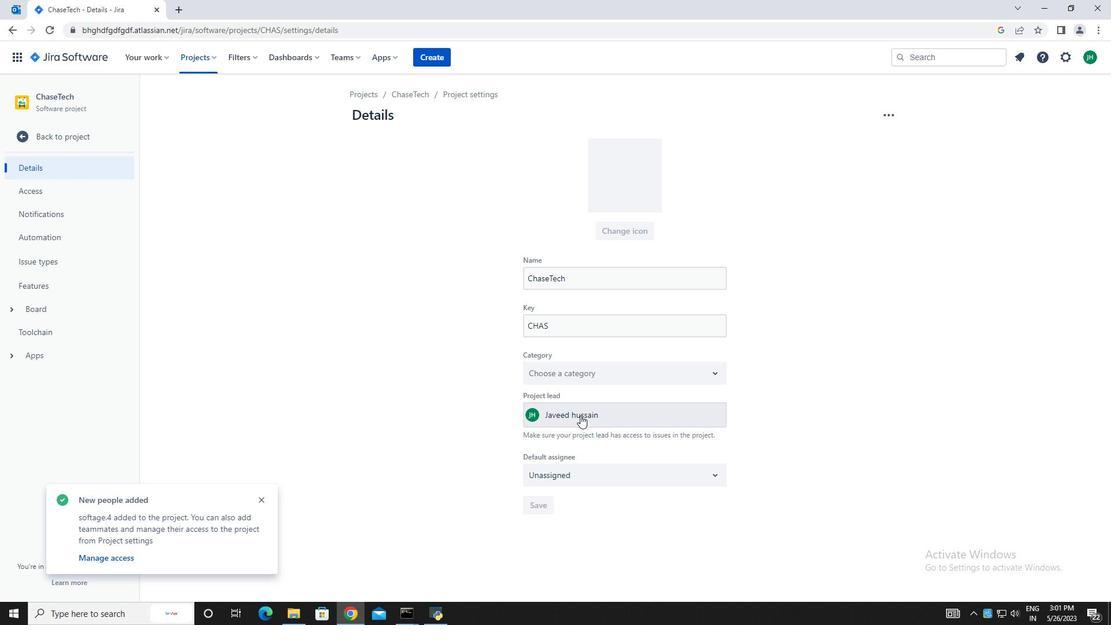 
Action: Key pressed softage.4
Screenshot: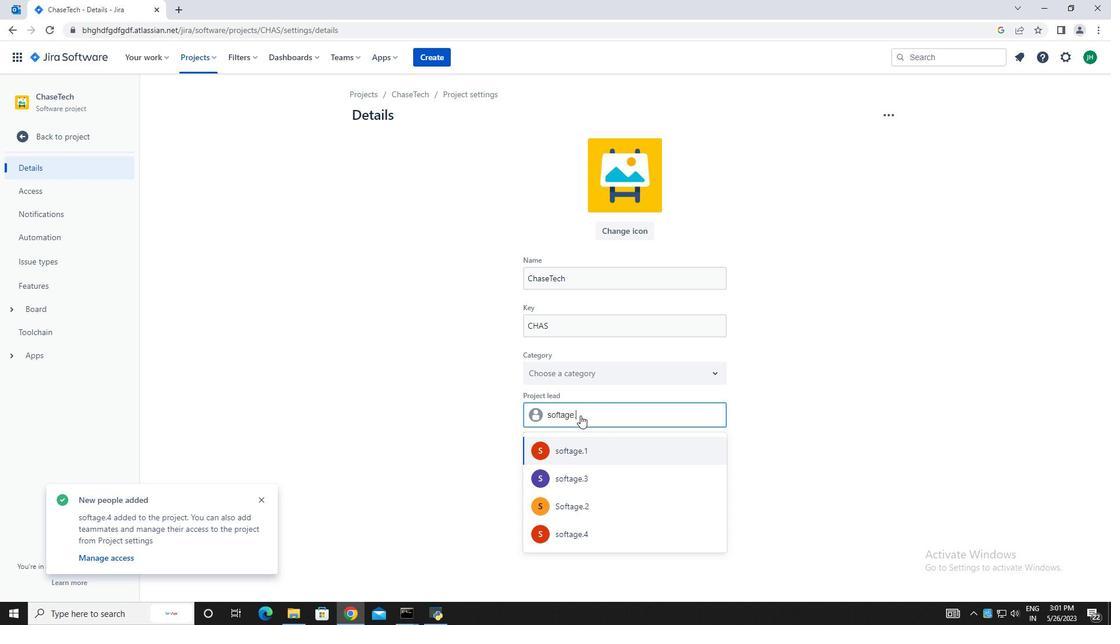 
Action: Mouse moved to (607, 451)
Screenshot: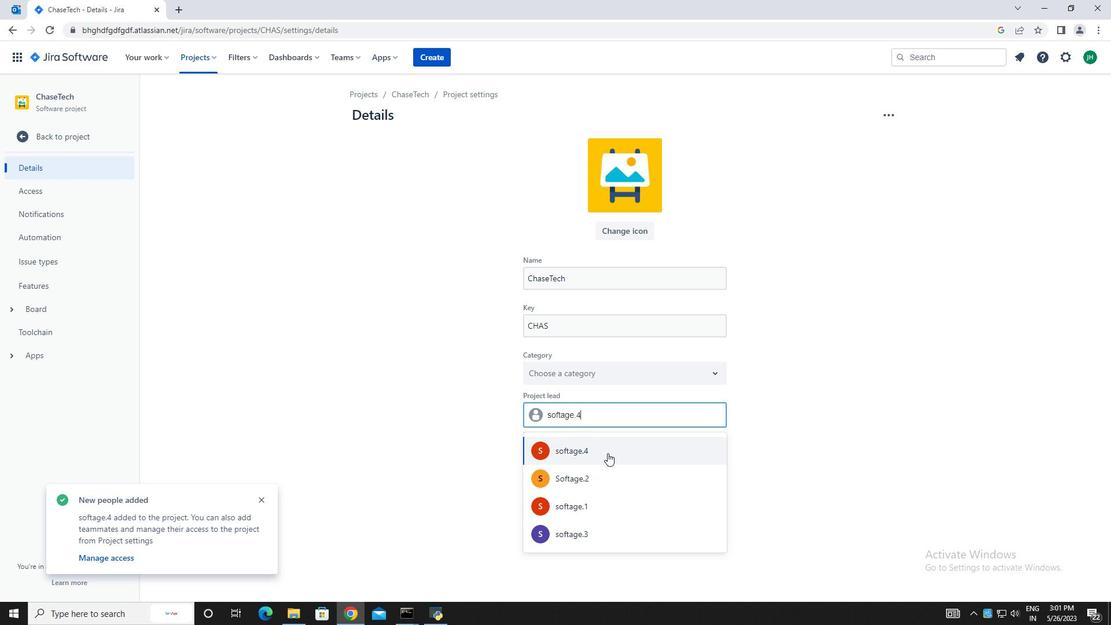
Action: Mouse pressed left at (607, 451)
Screenshot: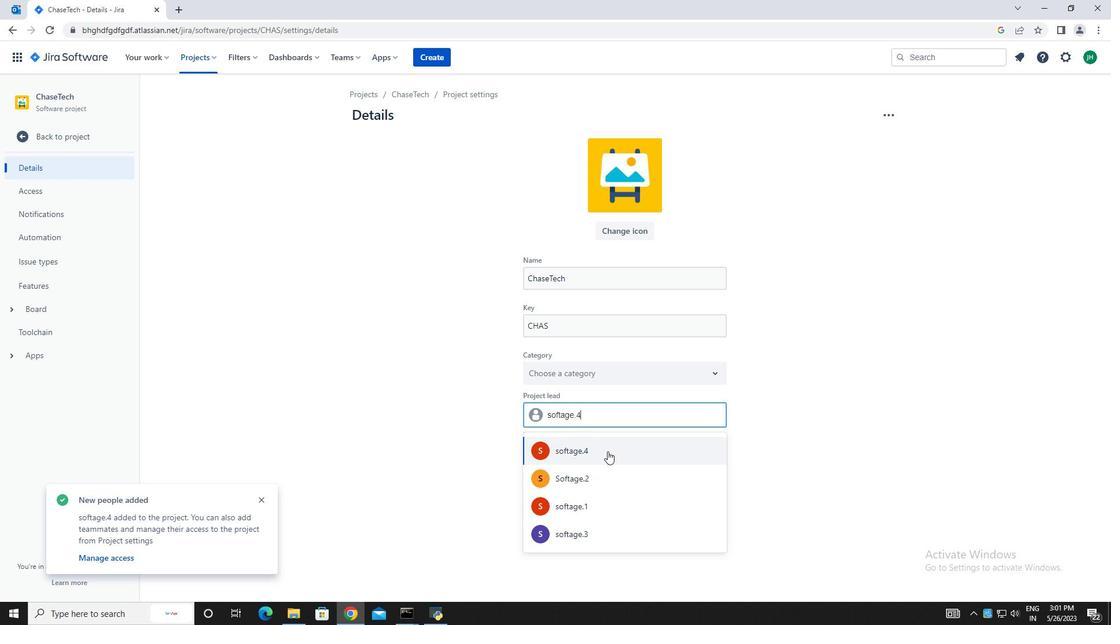 
Action: Mouse moved to (574, 471)
Screenshot: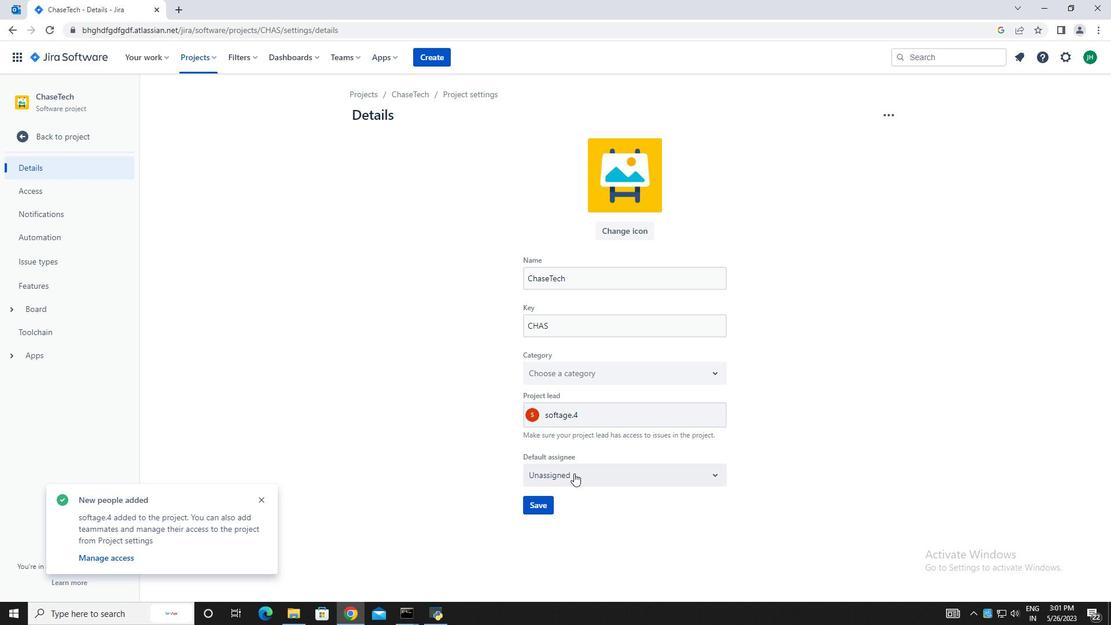 
Action: Mouse pressed left at (574, 471)
Screenshot: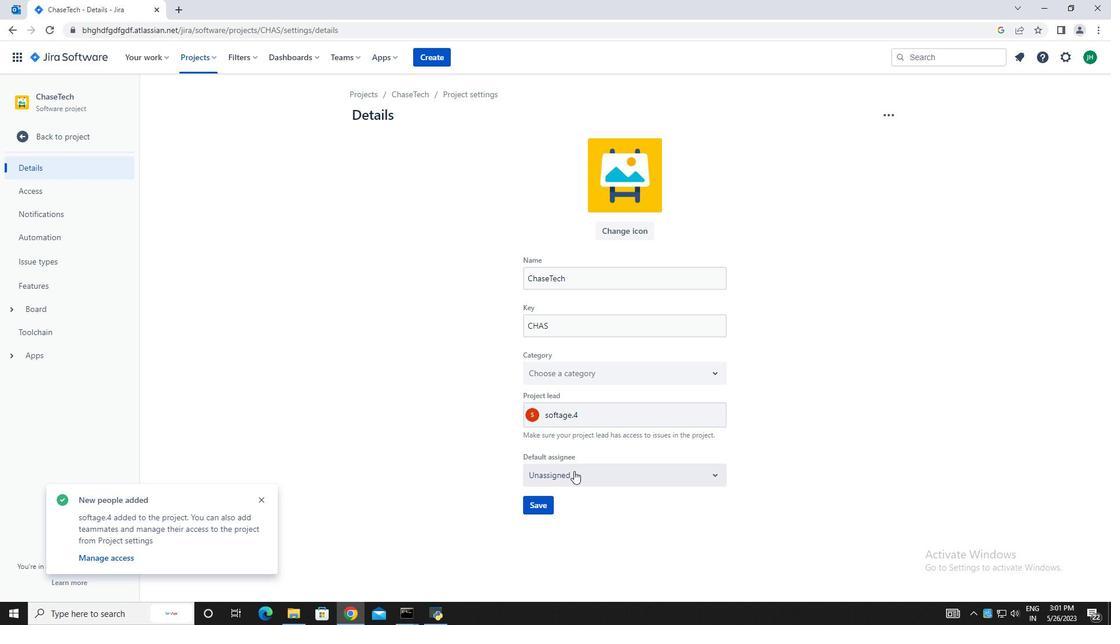 
Action: Mouse moved to (556, 506)
Screenshot: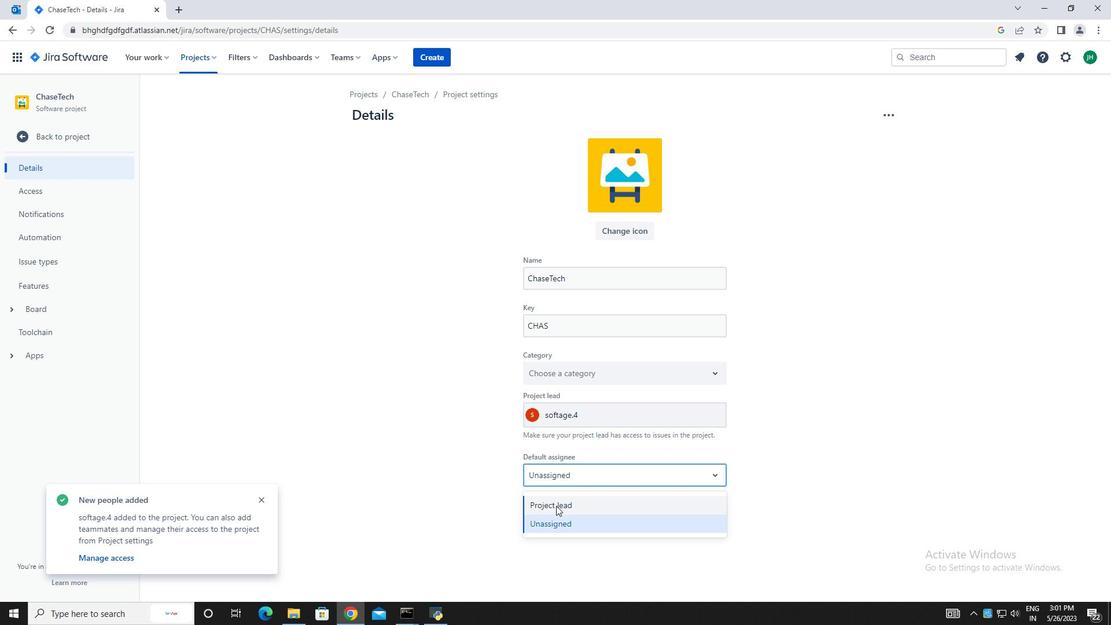 
Action: Mouse pressed left at (556, 506)
Screenshot: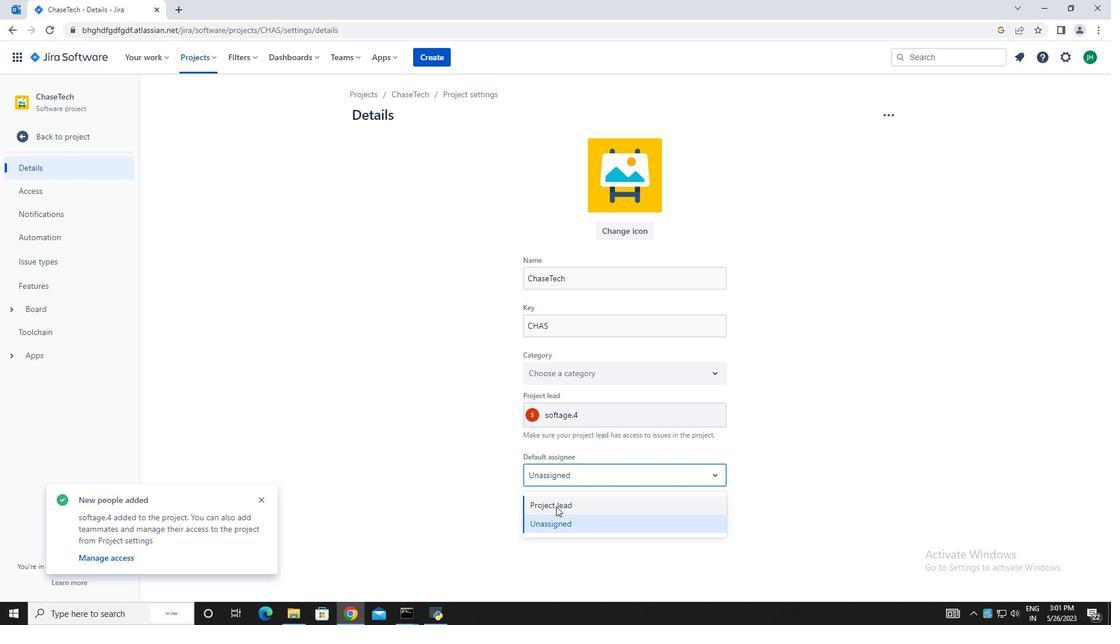 
Action: Mouse moved to (535, 505)
Screenshot: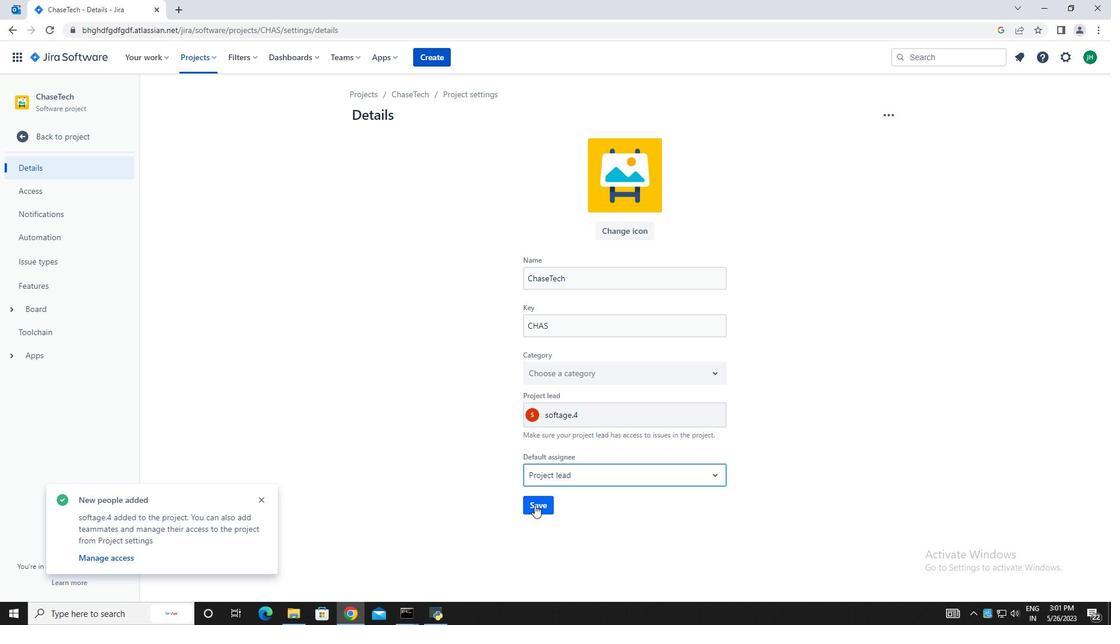
Action: Mouse pressed left at (535, 505)
Screenshot: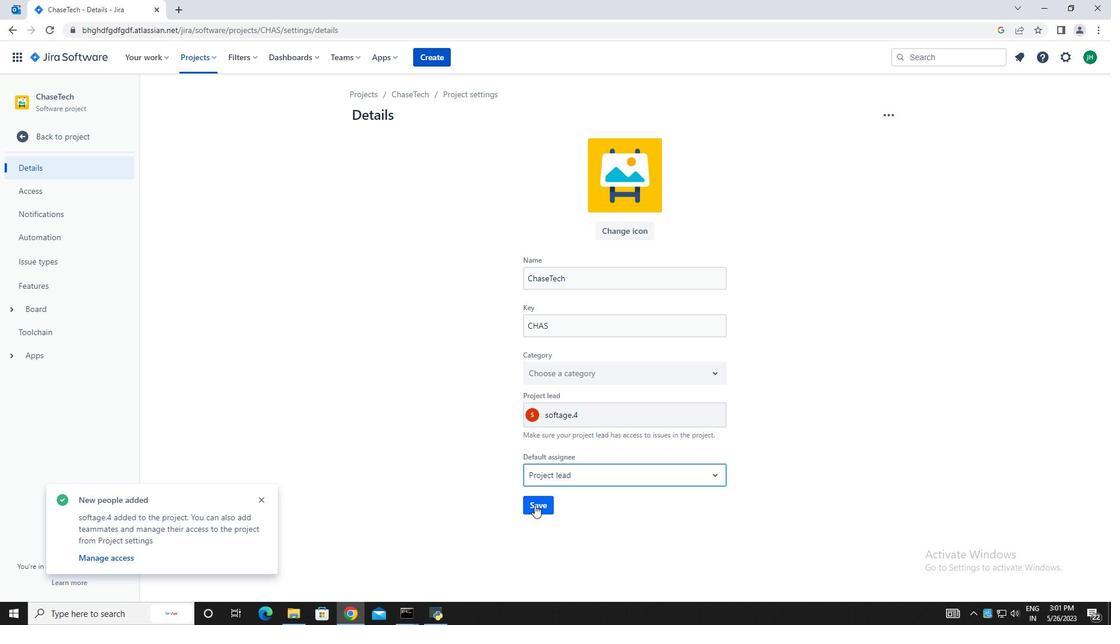 
Action: Mouse moved to (91, 134)
Screenshot: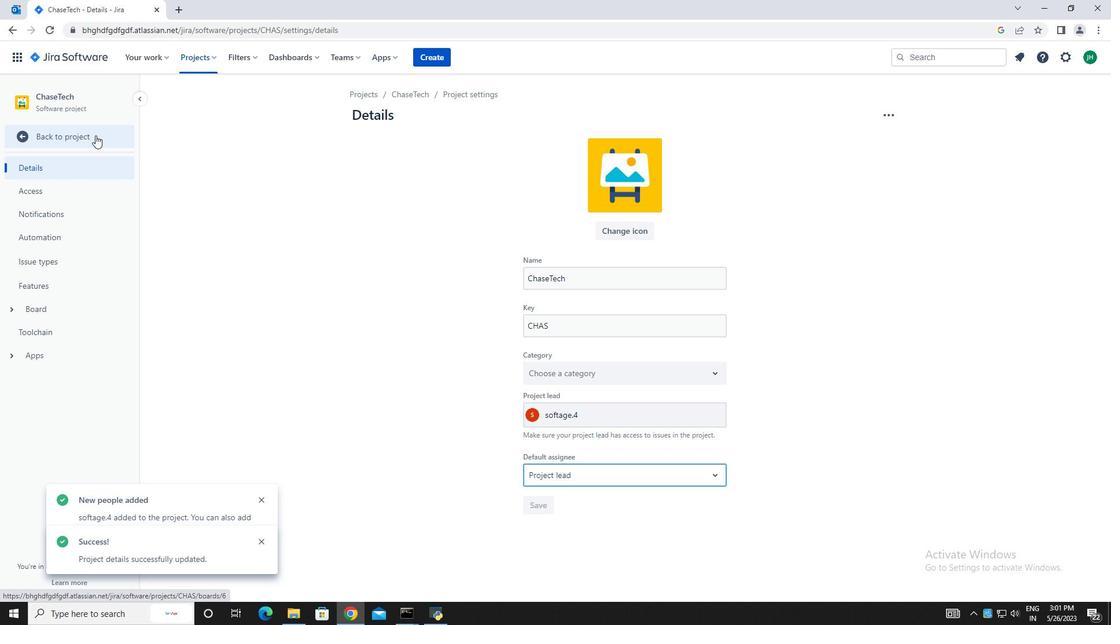 
Action: Mouse pressed left at (91, 134)
Screenshot: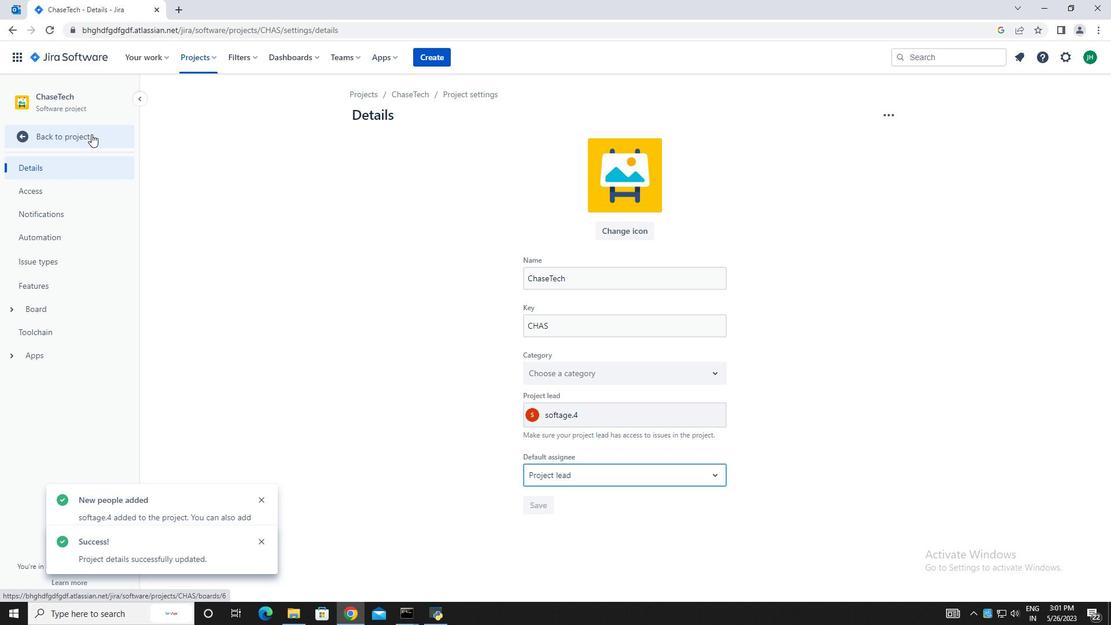 
Action: Mouse moved to (273, 180)
Screenshot: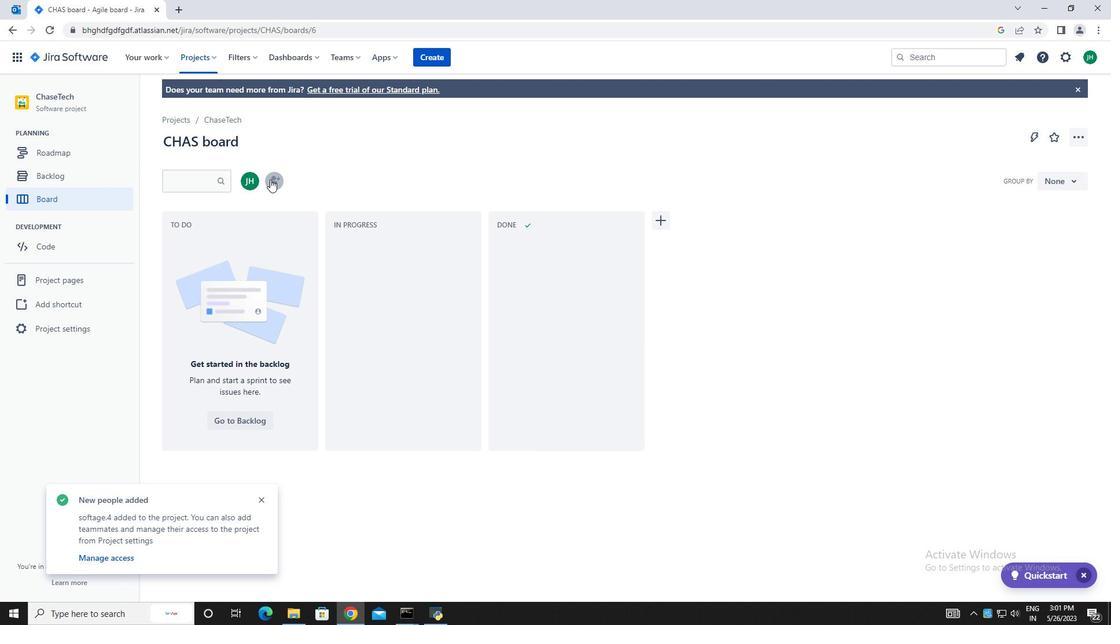 
Action: Mouse pressed left at (273, 180)
Screenshot: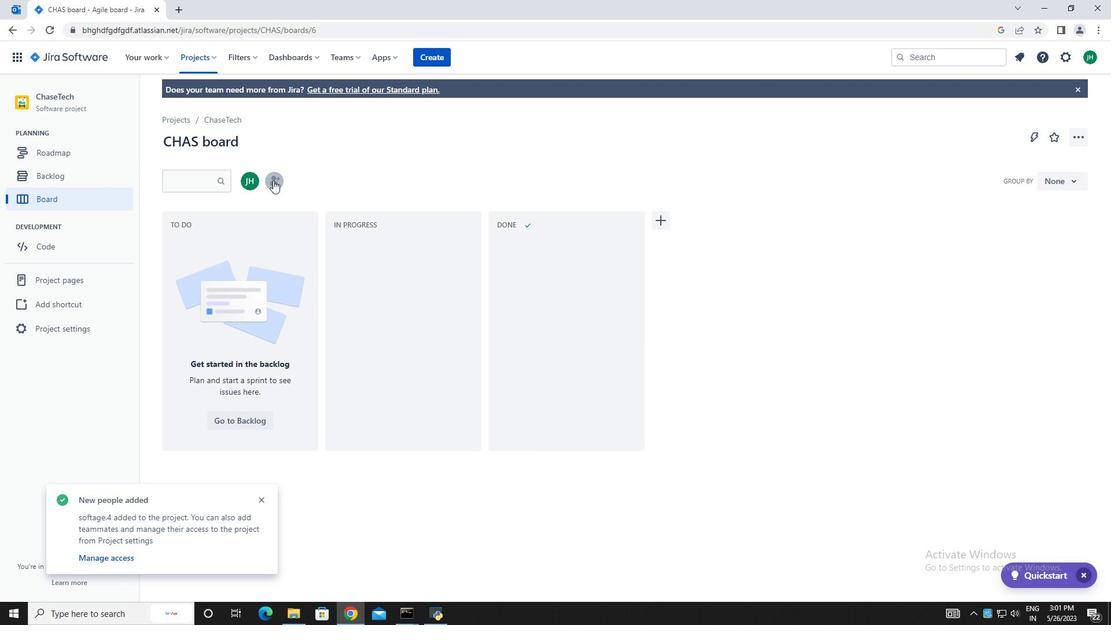 
Action: Key pressed softage.1
Screenshot: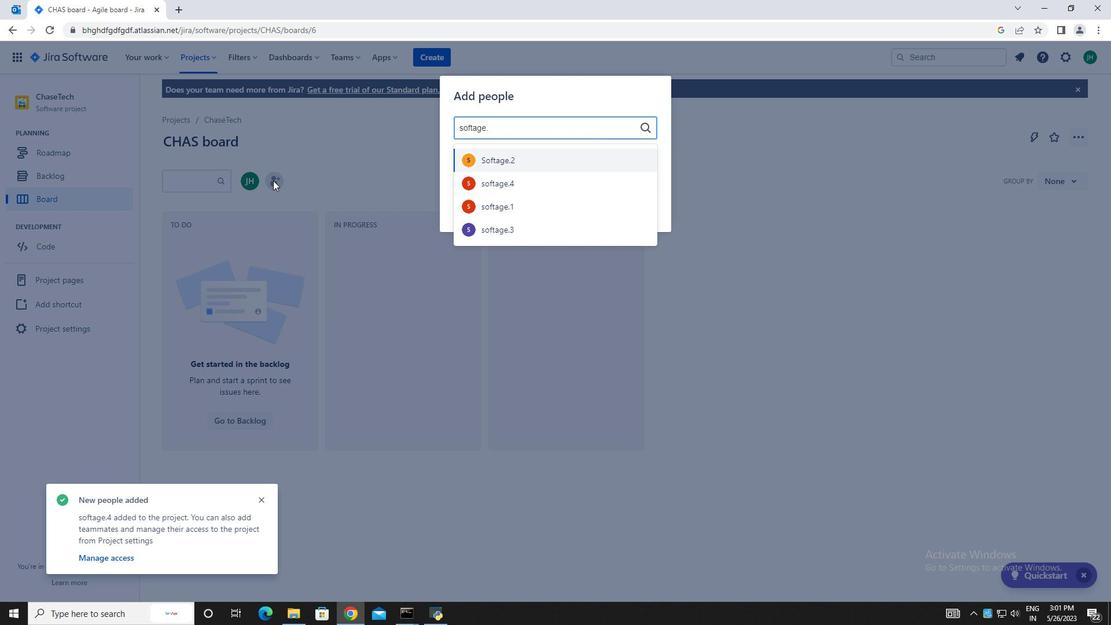 
Action: Mouse moved to (530, 160)
Screenshot: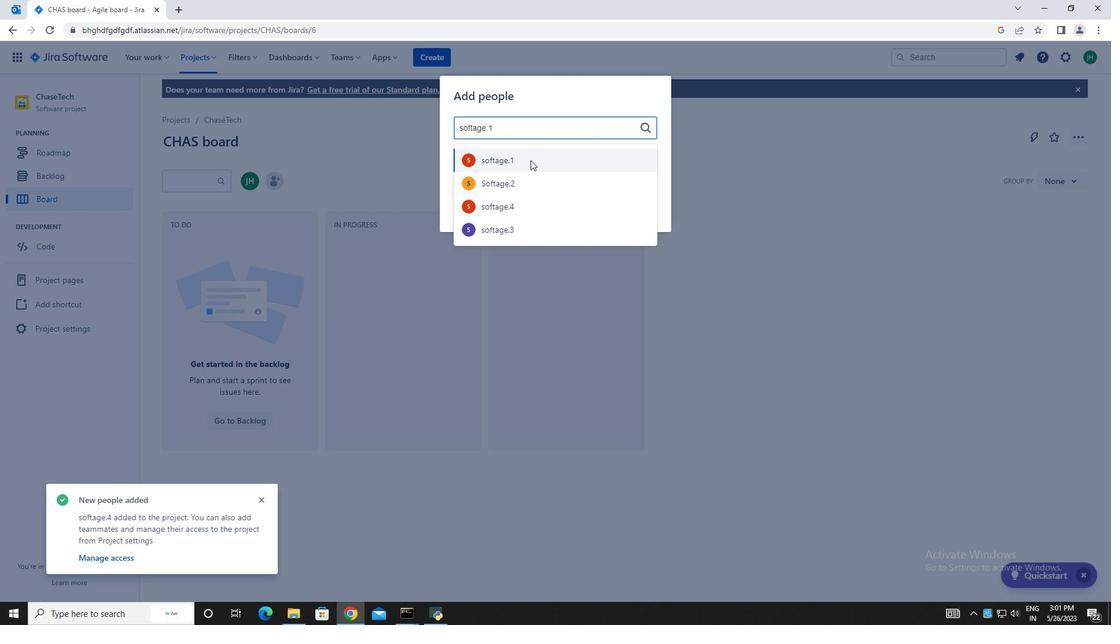 
Action: Mouse pressed left at (530, 160)
Screenshot: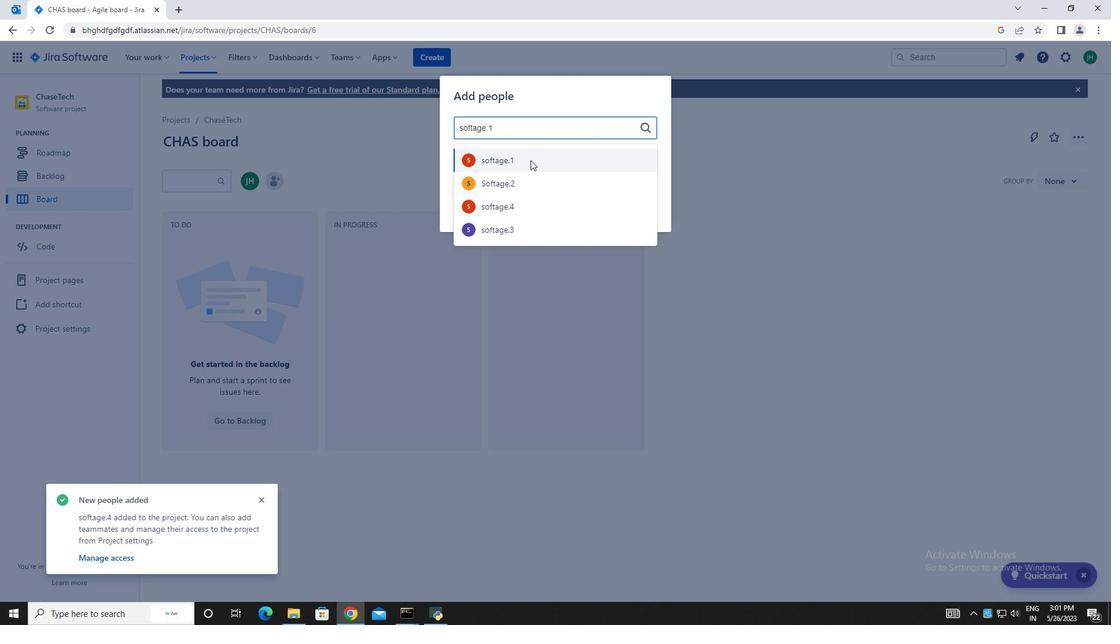 
Action: Mouse moved to (648, 206)
Screenshot: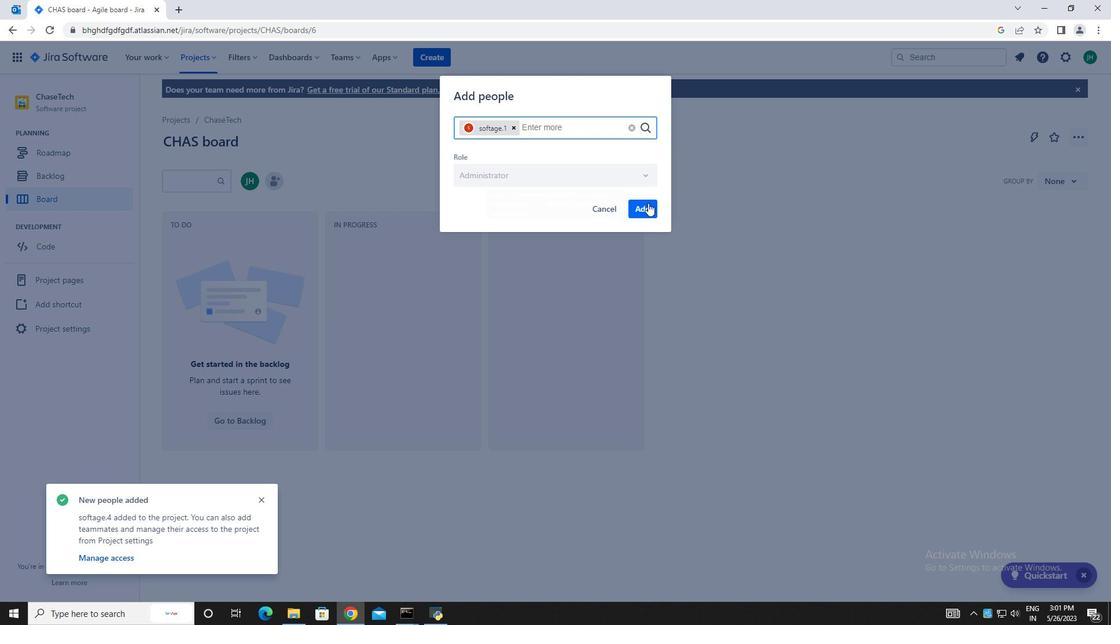 
Action: Mouse pressed left at (648, 206)
Screenshot: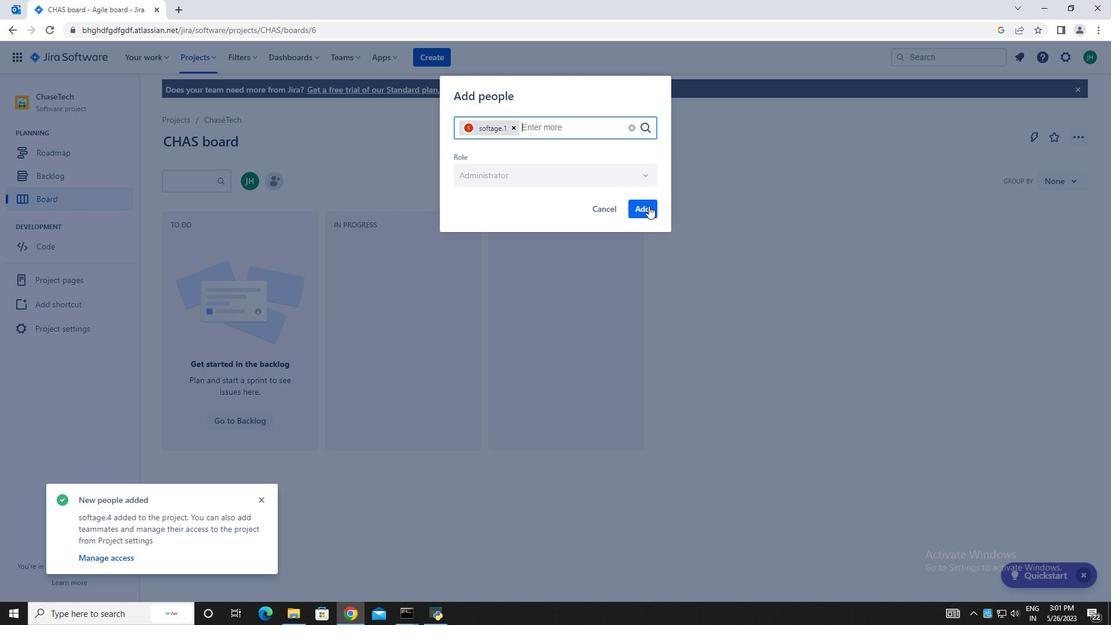 
Action: Mouse moved to (416, 306)
Screenshot: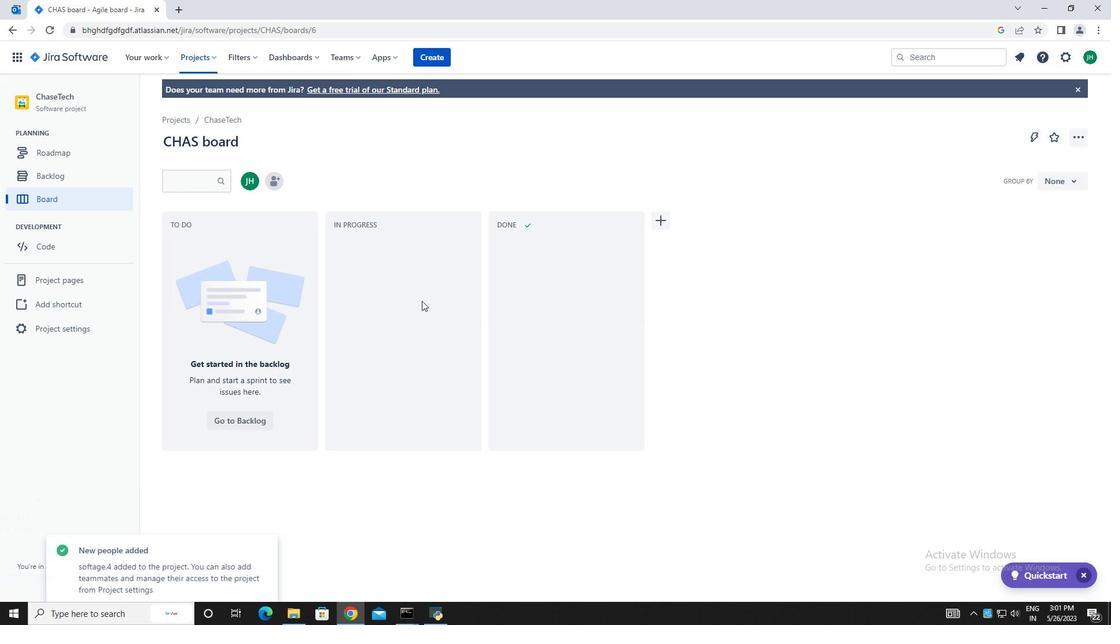
